 Task: Add Attachment from computer to Card Card0000000109 in Board Board0000000028 in Workspace WS0000000010 in Trello. Add Cover Green to Card Card0000000109 in Board Board0000000028 in Workspace WS0000000010 in Trello. Add "Move Card To …" Button titled Button0000000109 to "top" of the list "To Do" to Card Card0000000109 in Board Board0000000028 in Workspace WS0000000010 in Trello. Add Description DS0000000109 to Card Card0000000110 in Board Board0000000028 in Workspace WS0000000010 in Trello. Add Comment CM0000000109 to Card Card0000000110 in Board Board0000000028 in Workspace WS0000000010 in Trello
Action: Mouse moved to (430, 227)
Screenshot: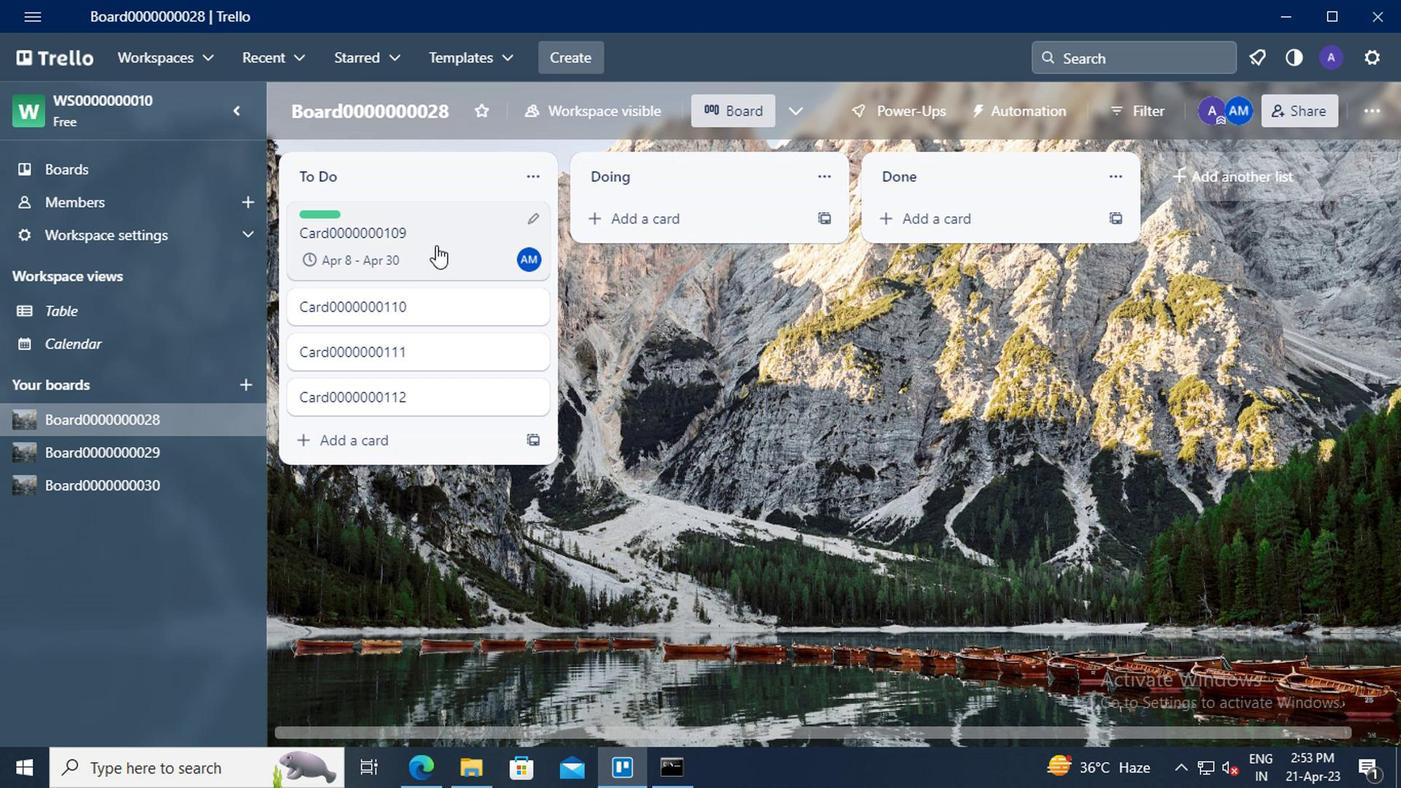 
Action: Mouse pressed left at (430, 227)
Screenshot: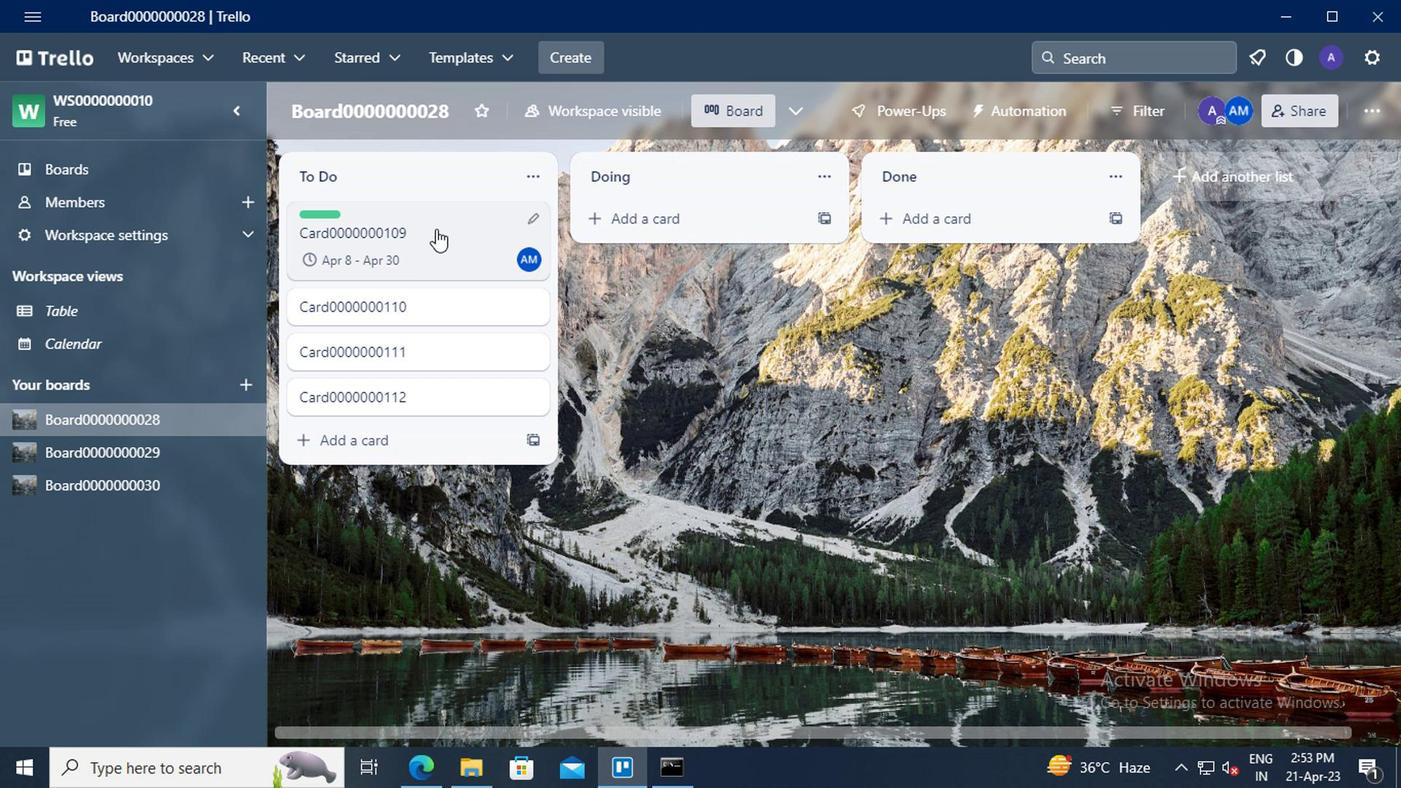 
Action: Mouse moved to (945, 432)
Screenshot: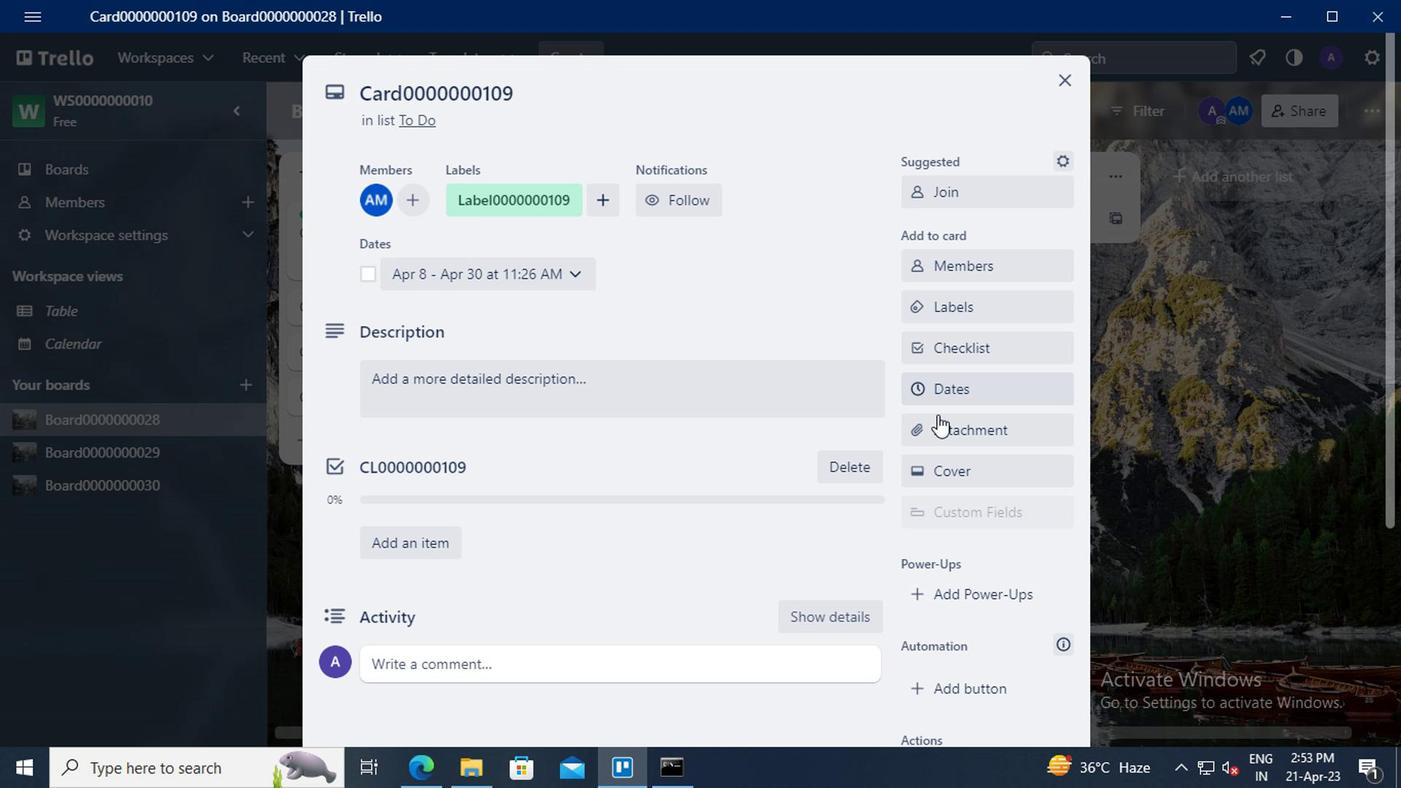 
Action: Mouse pressed left at (945, 432)
Screenshot: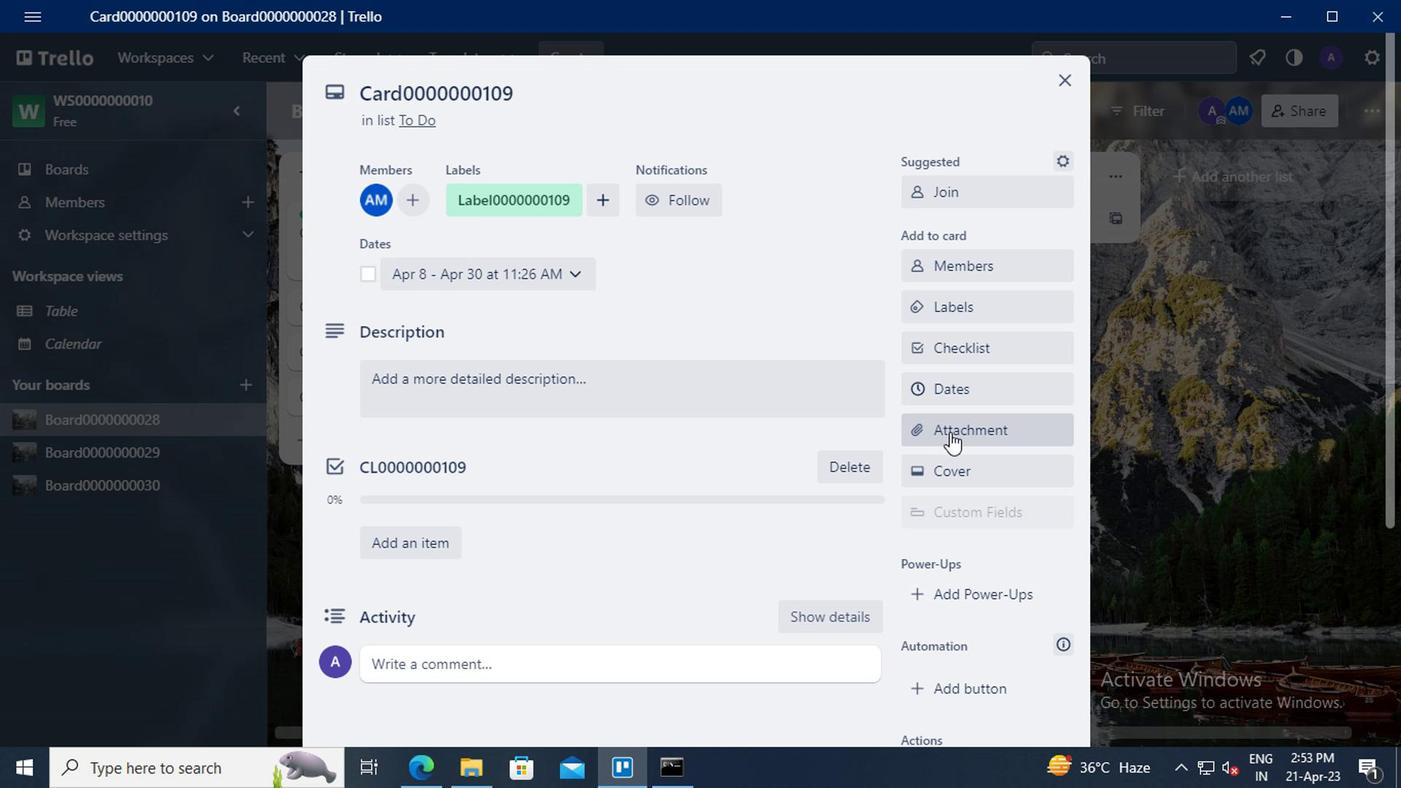 
Action: Mouse moved to (950, 181)
Screenshot: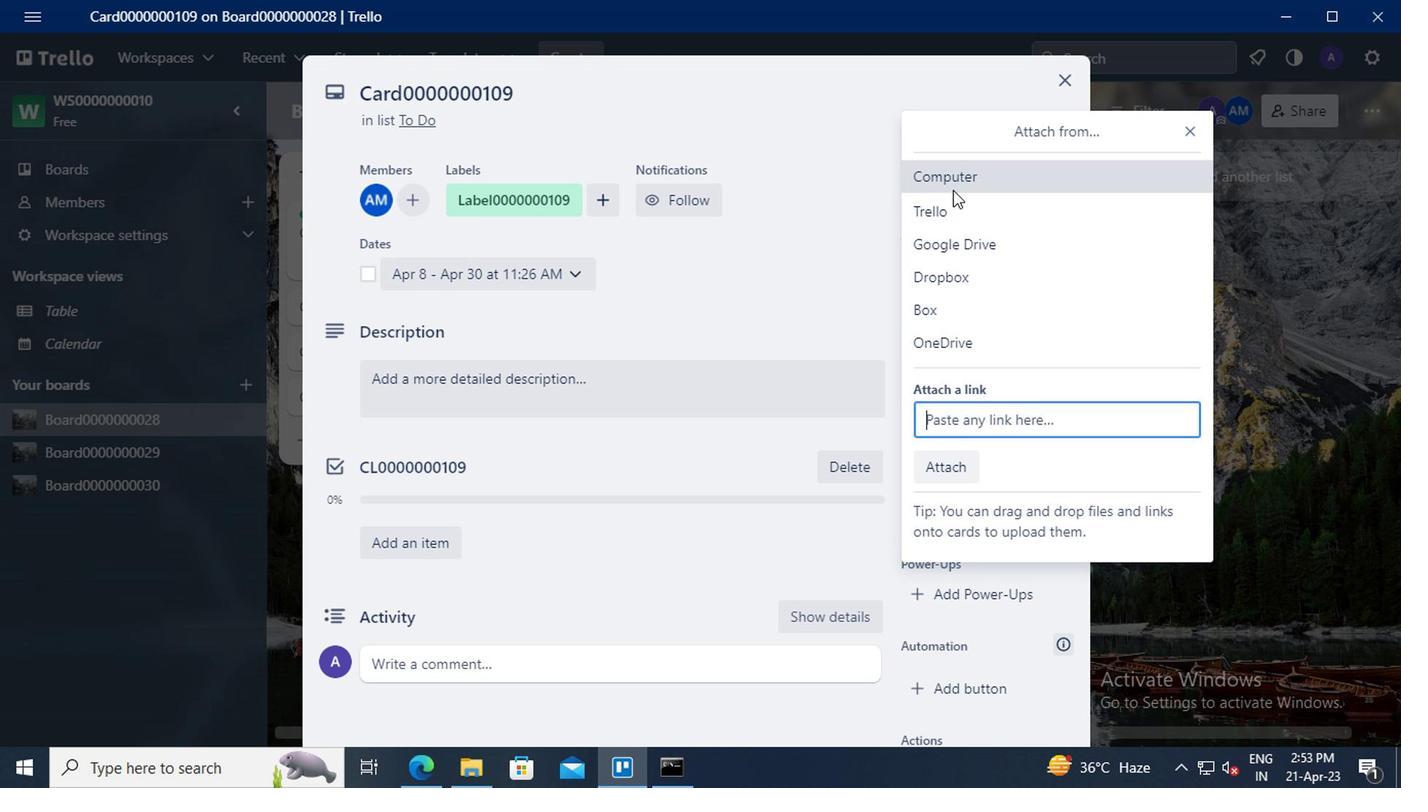 
Action: Mouse pressed left at (950, 181)
Screenshot: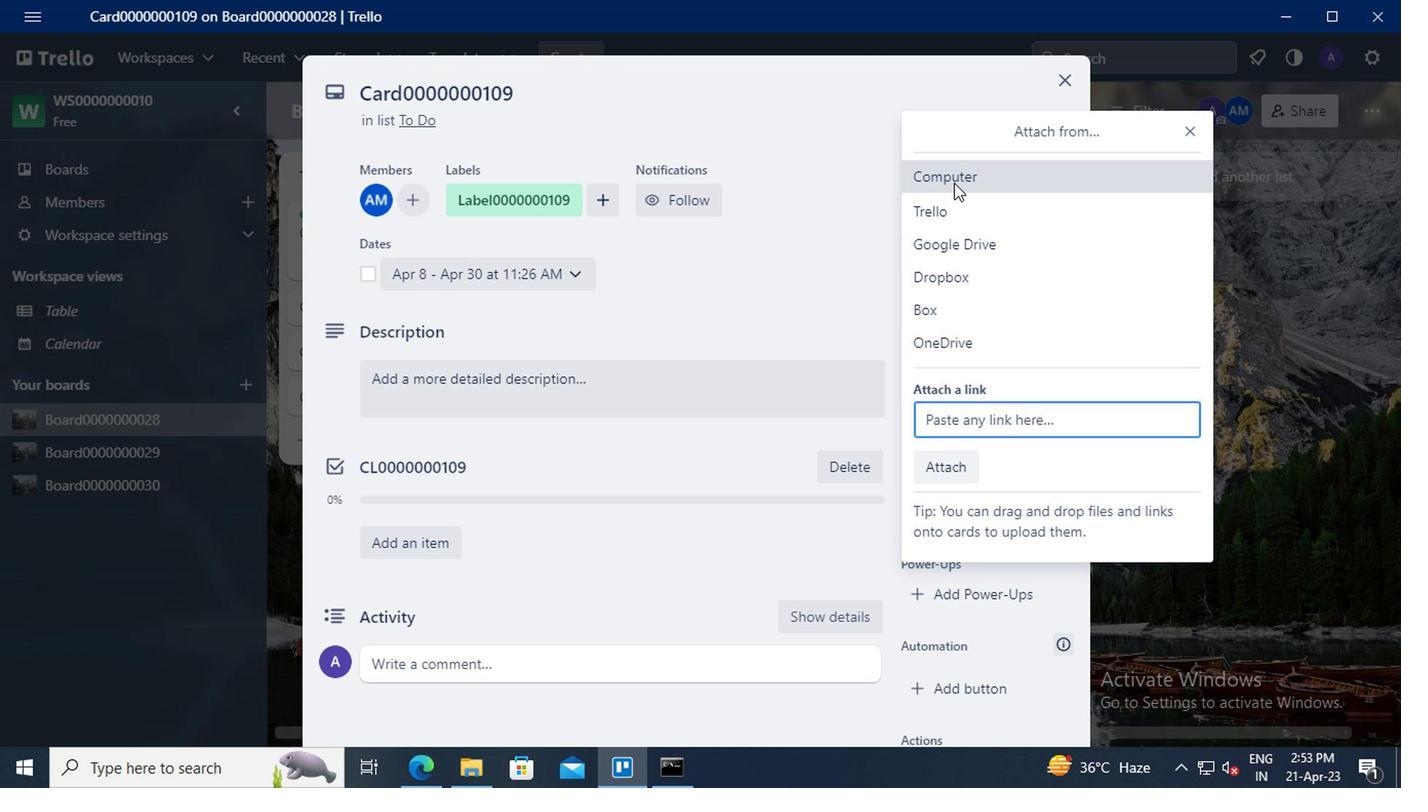
Action: Mouse moved to (470, 176)
Screenshot: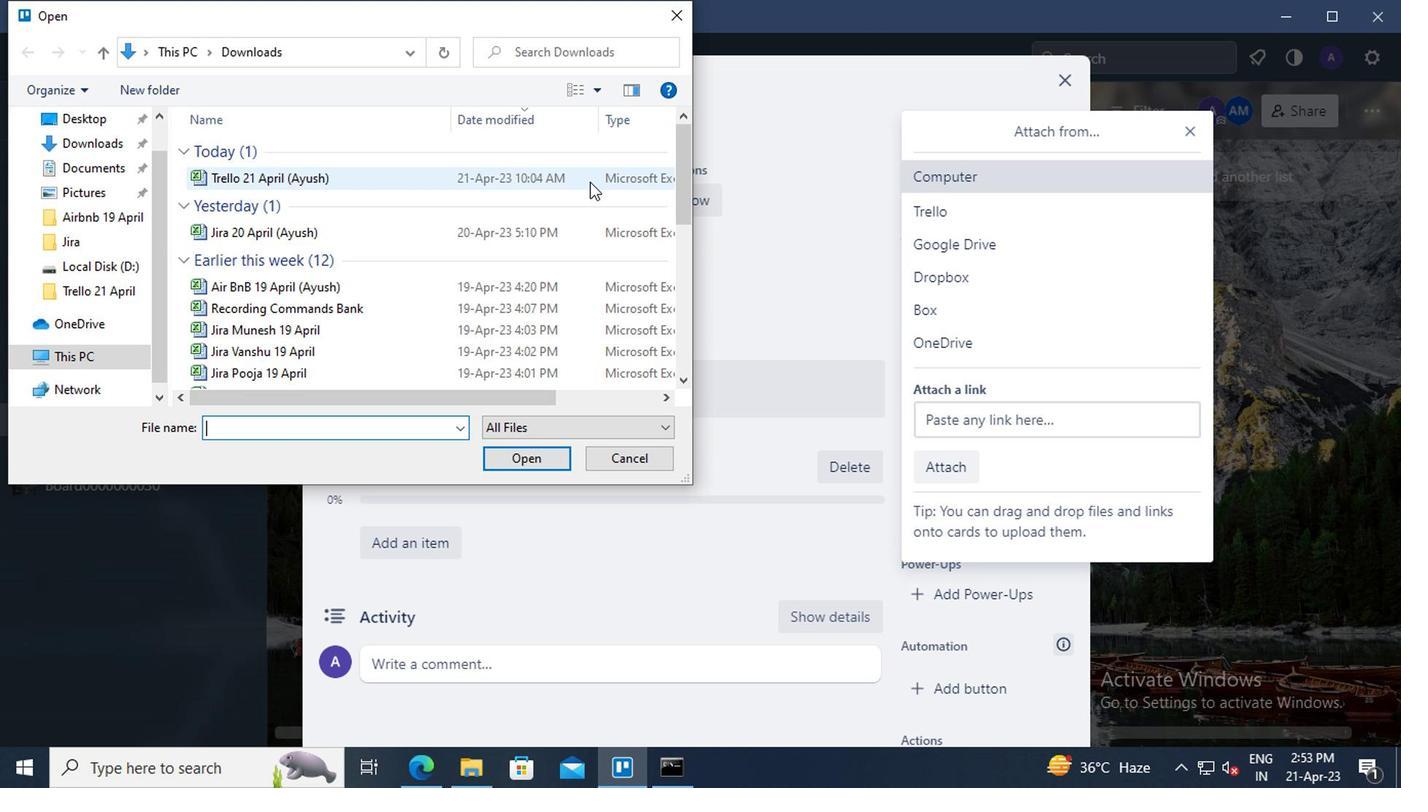 
Action: Mouse pressed left at (470, 176)
Screenshot: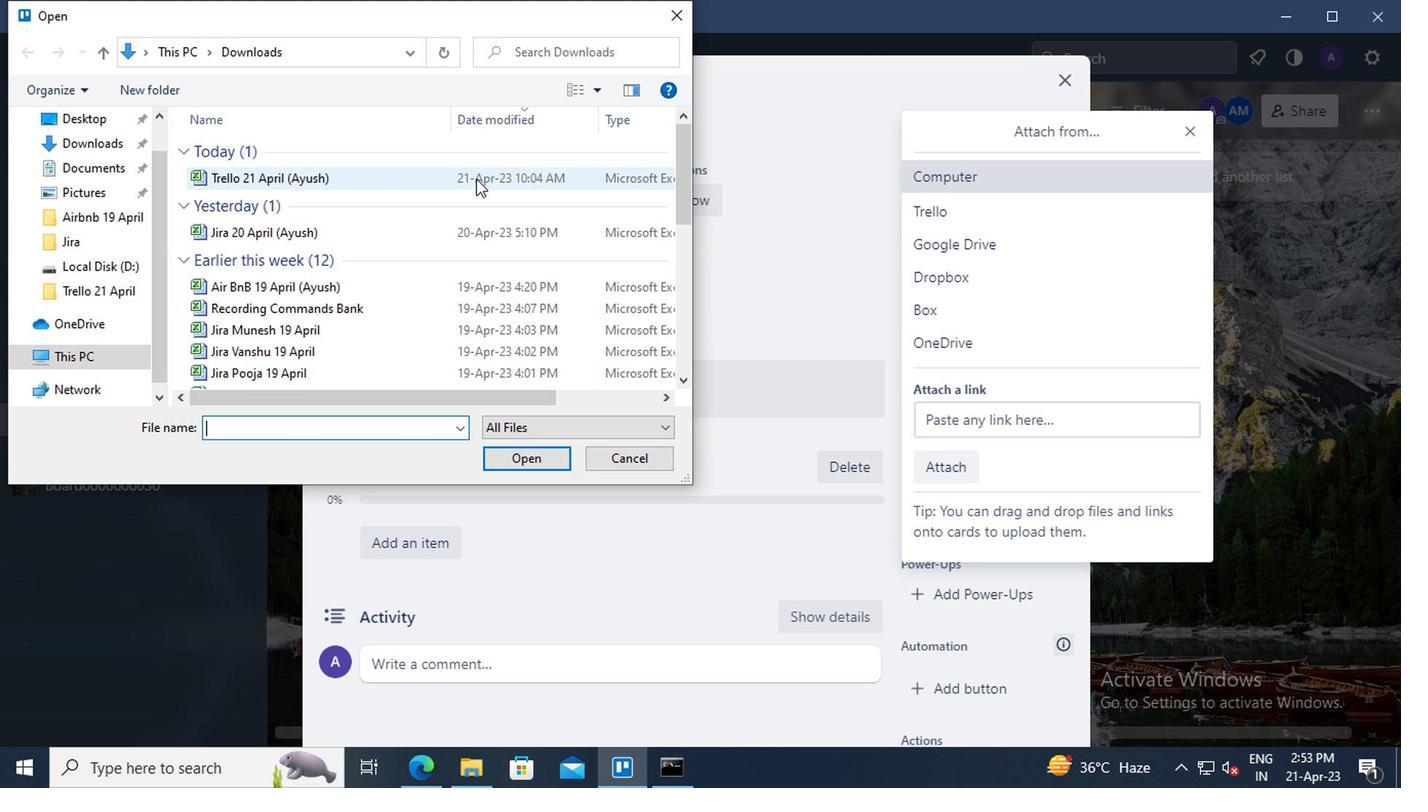 
Action: Mouse moved to (536, 456)
Screenshot: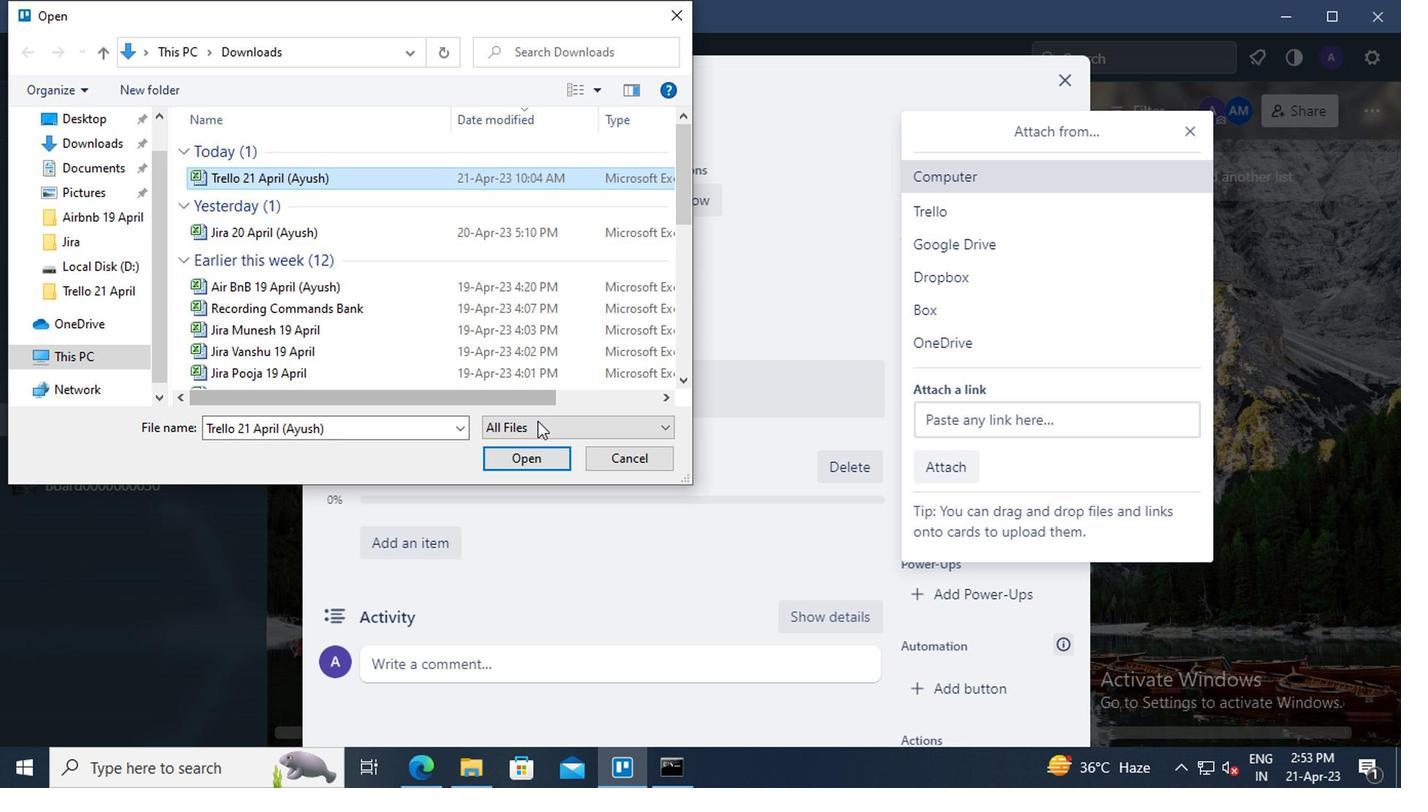 
Action: Mouse pressed left at (536, 456)
Screenshot: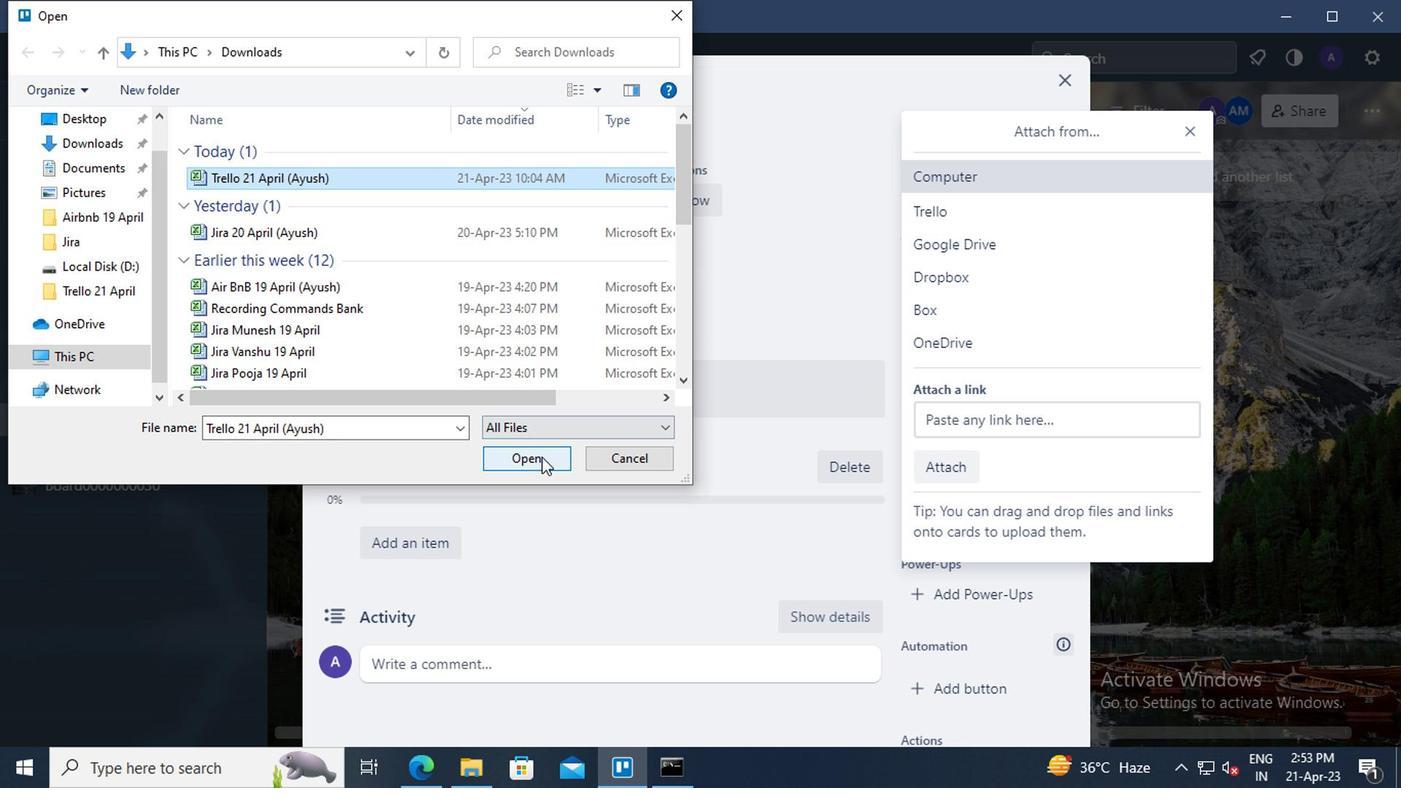 
Action: Mouse moved to (947, 474)
Screenshot: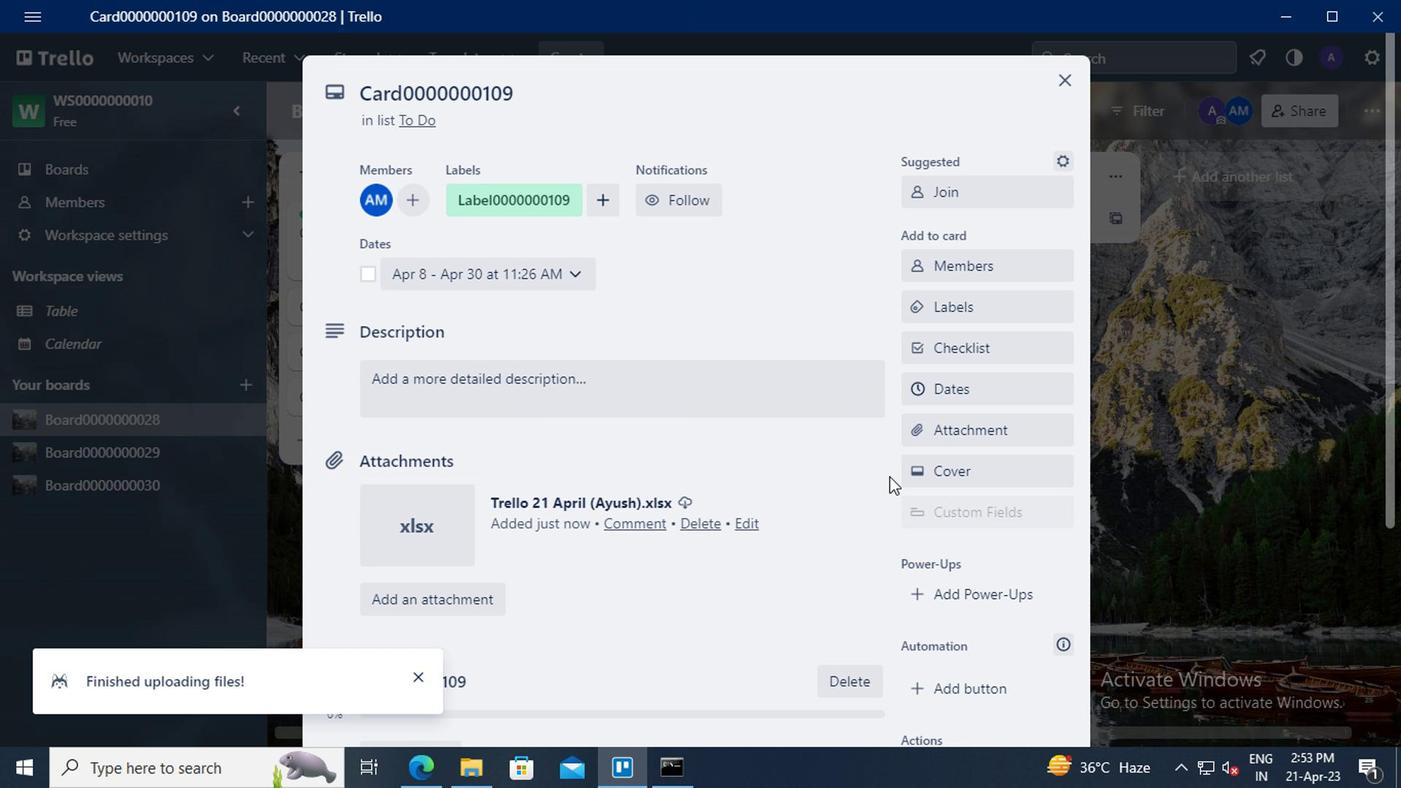 
Action: Mouse pressed left at (947, 474)
Screenshot: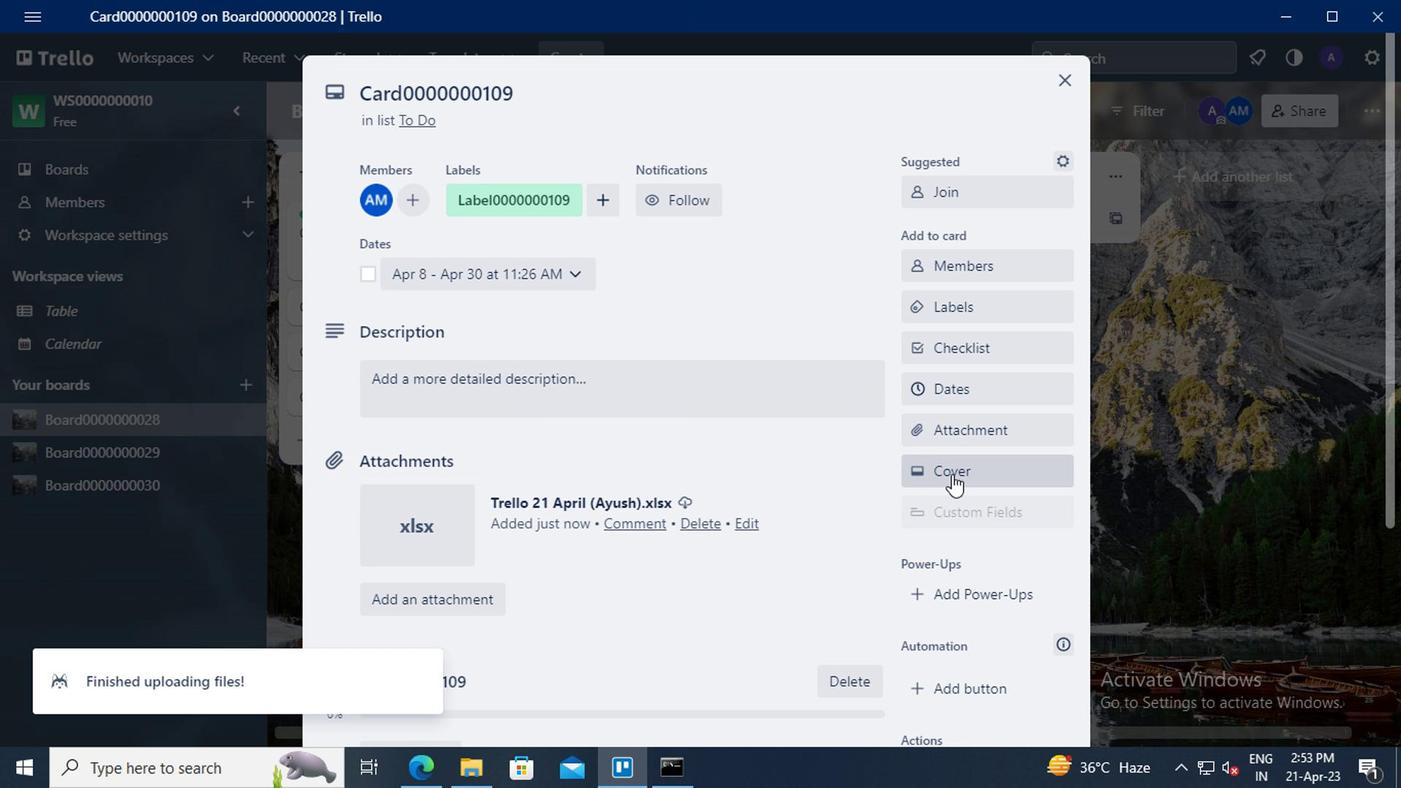 
Action: Mouse moved to (939, 343)
Screenshot: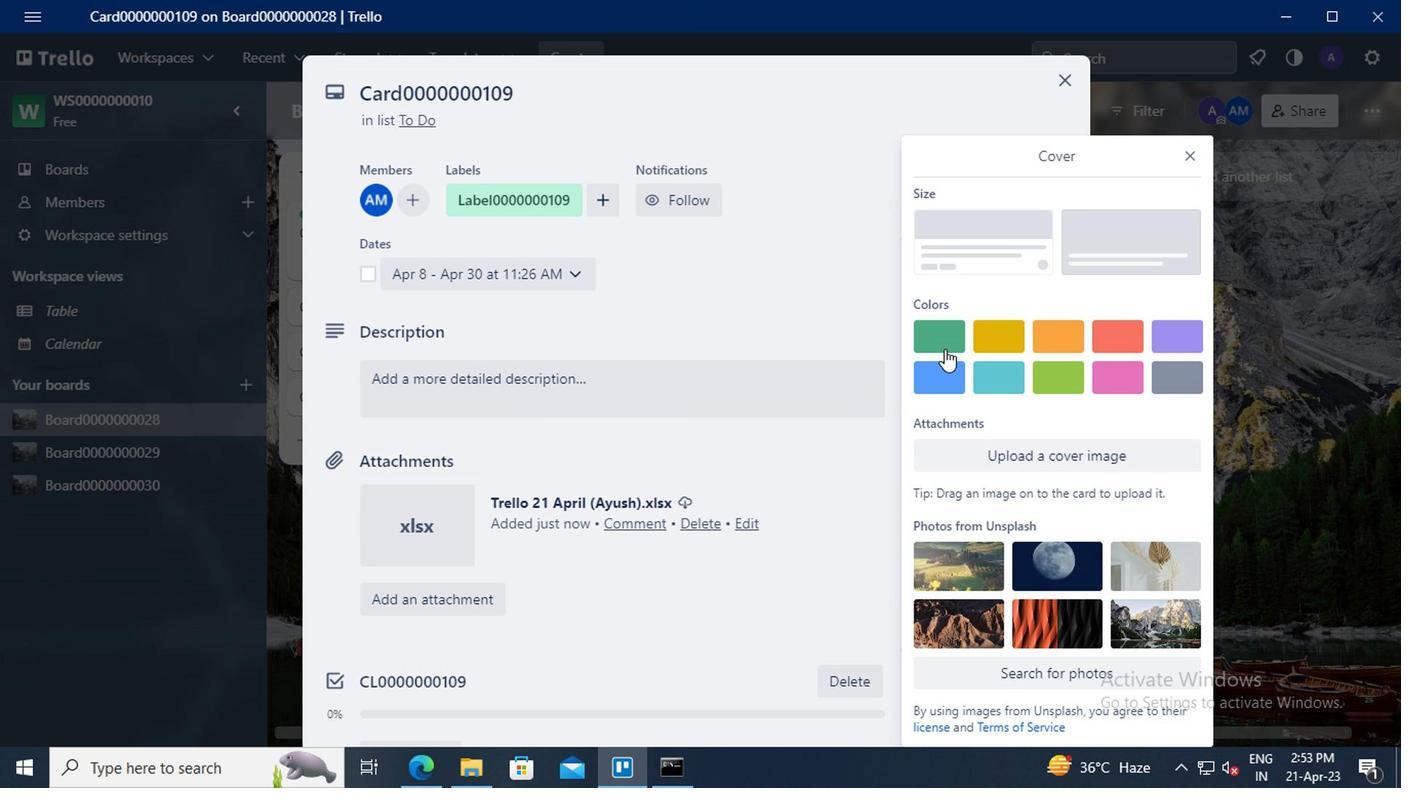 
Action: Mouse pressed left at (939, 343)
Screenshot: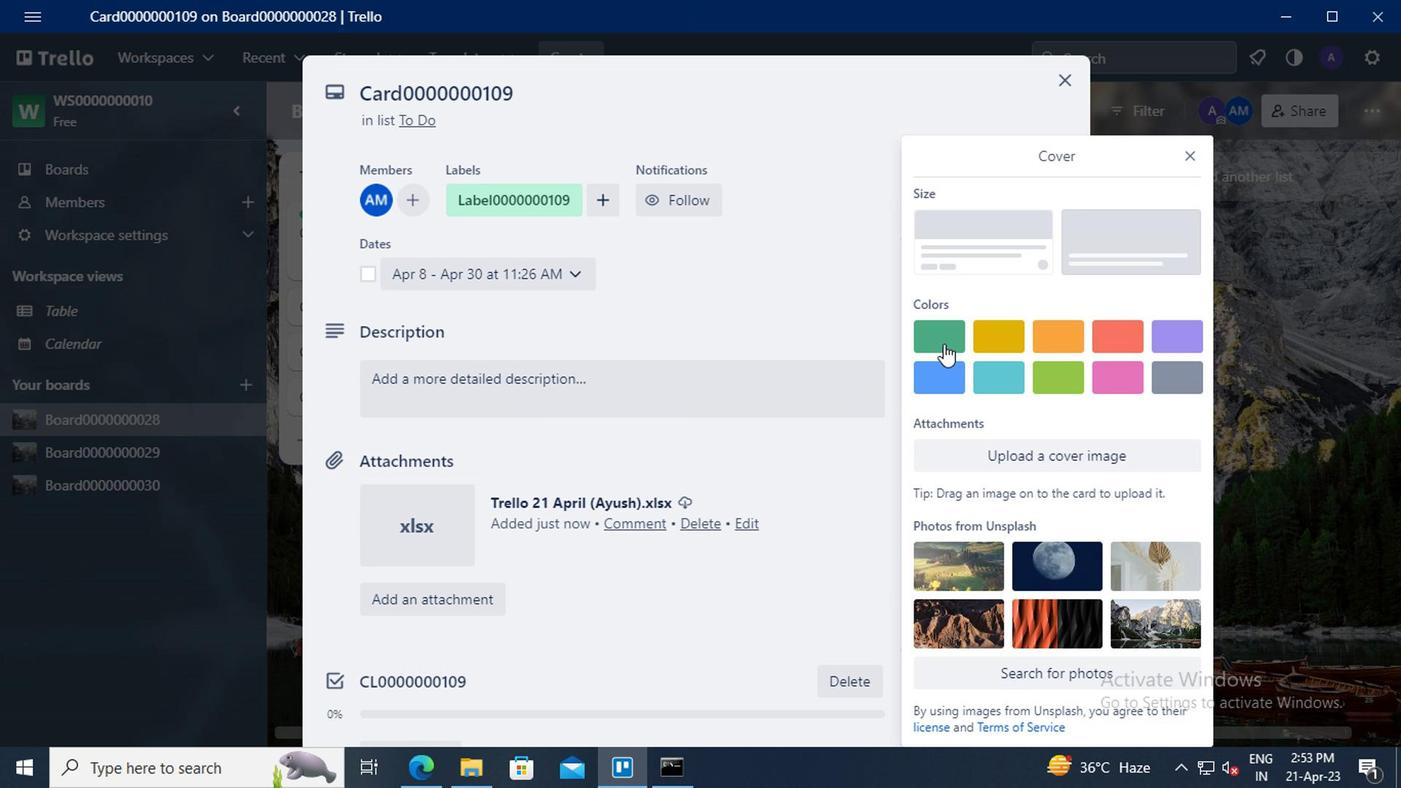 
Action: Mouse moved to (1188, 115)
Screenshot: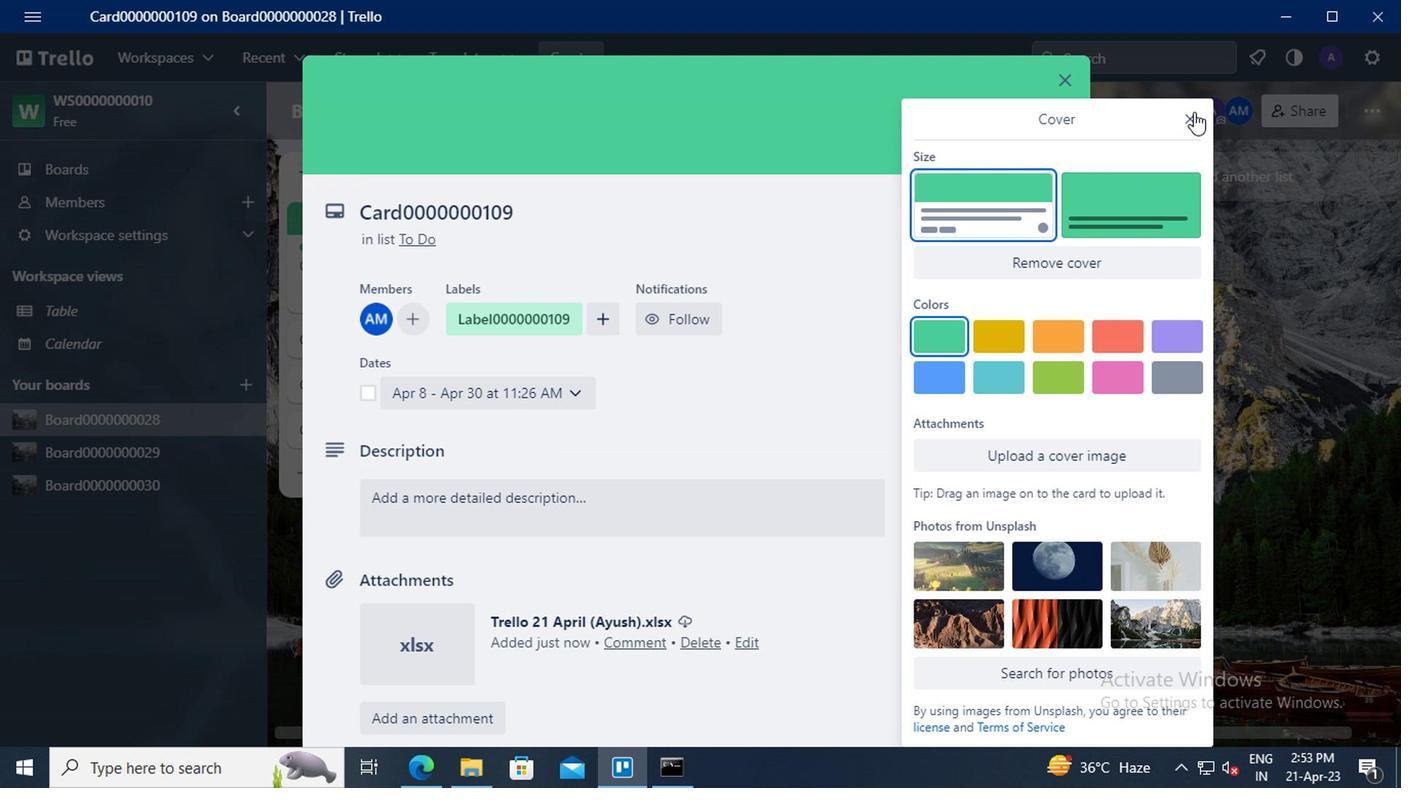
Action: Mouse pressed left at (1188, 115)
Screenshot: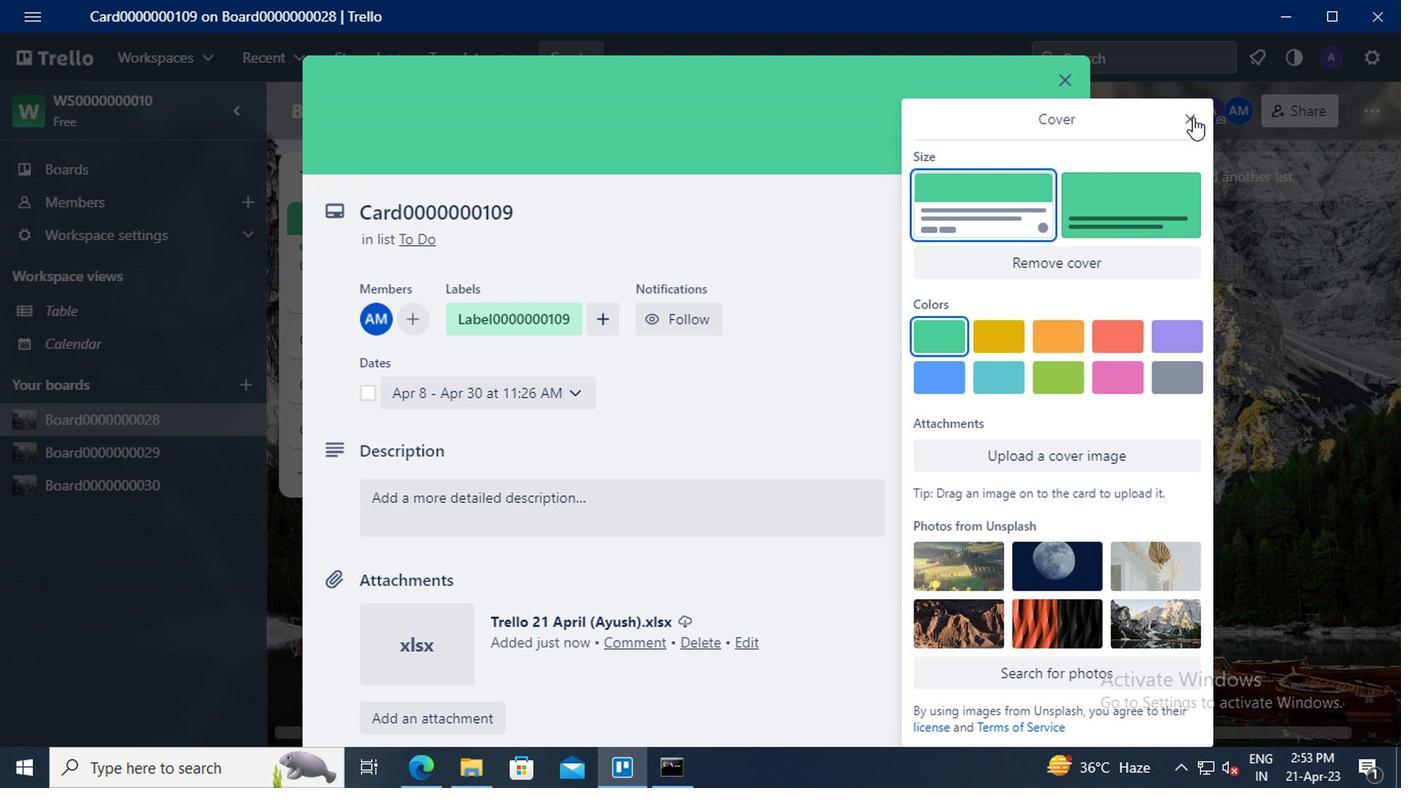 
Action: Mouse moved to (982, 302)
Screenshot: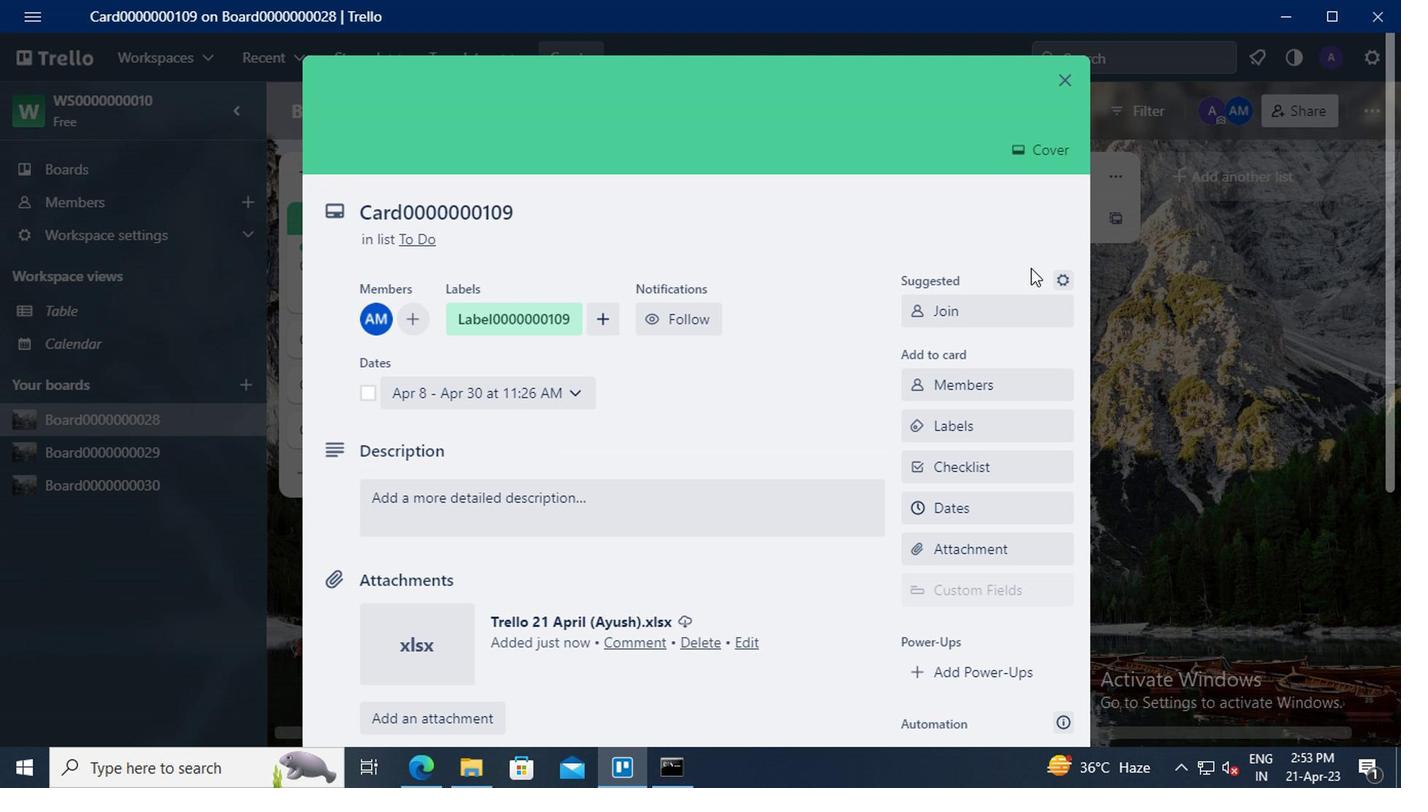 
Action: Mouse scrolled (982, 302) with delta (0, 0)
Screenshot: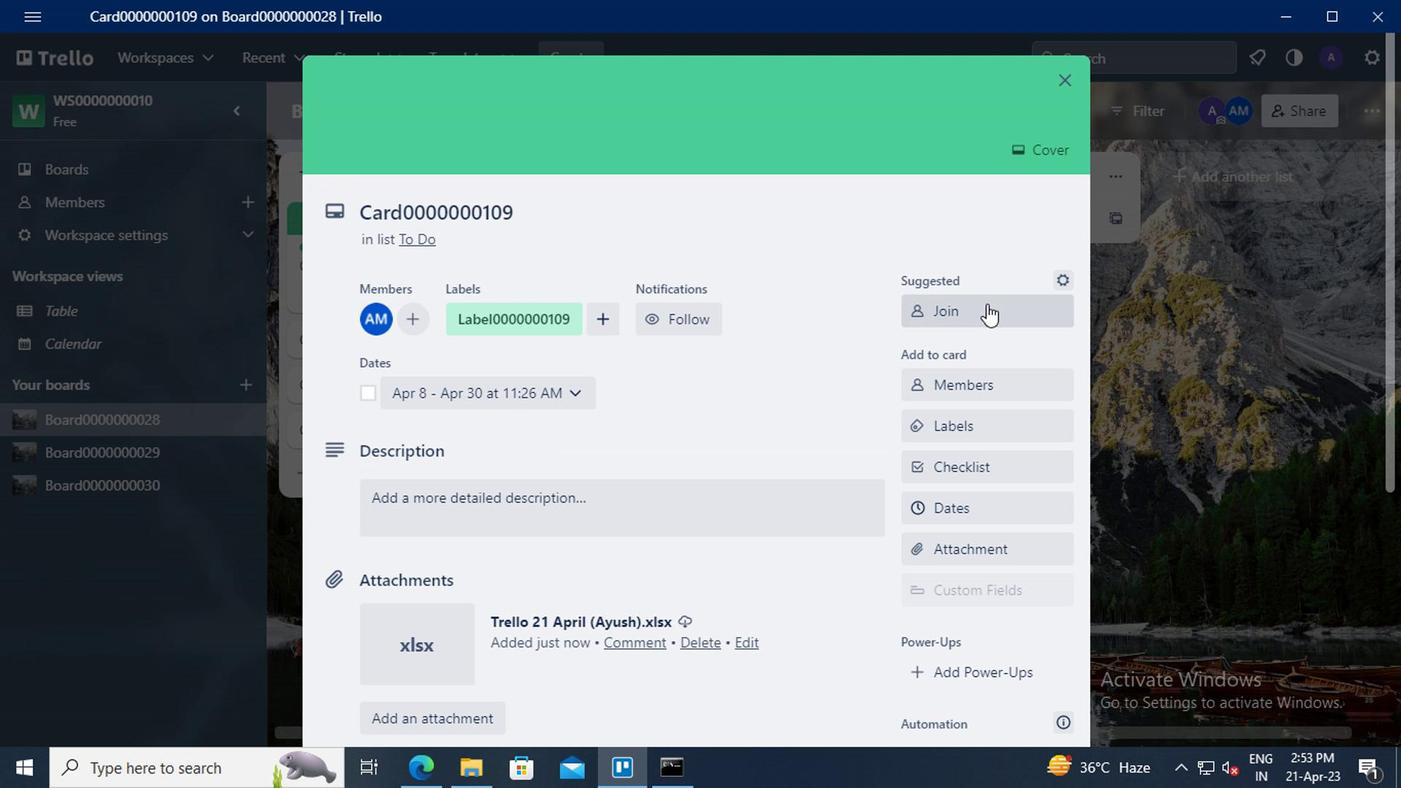 
Action: Mouse moved to (982, 302)
Screenshot: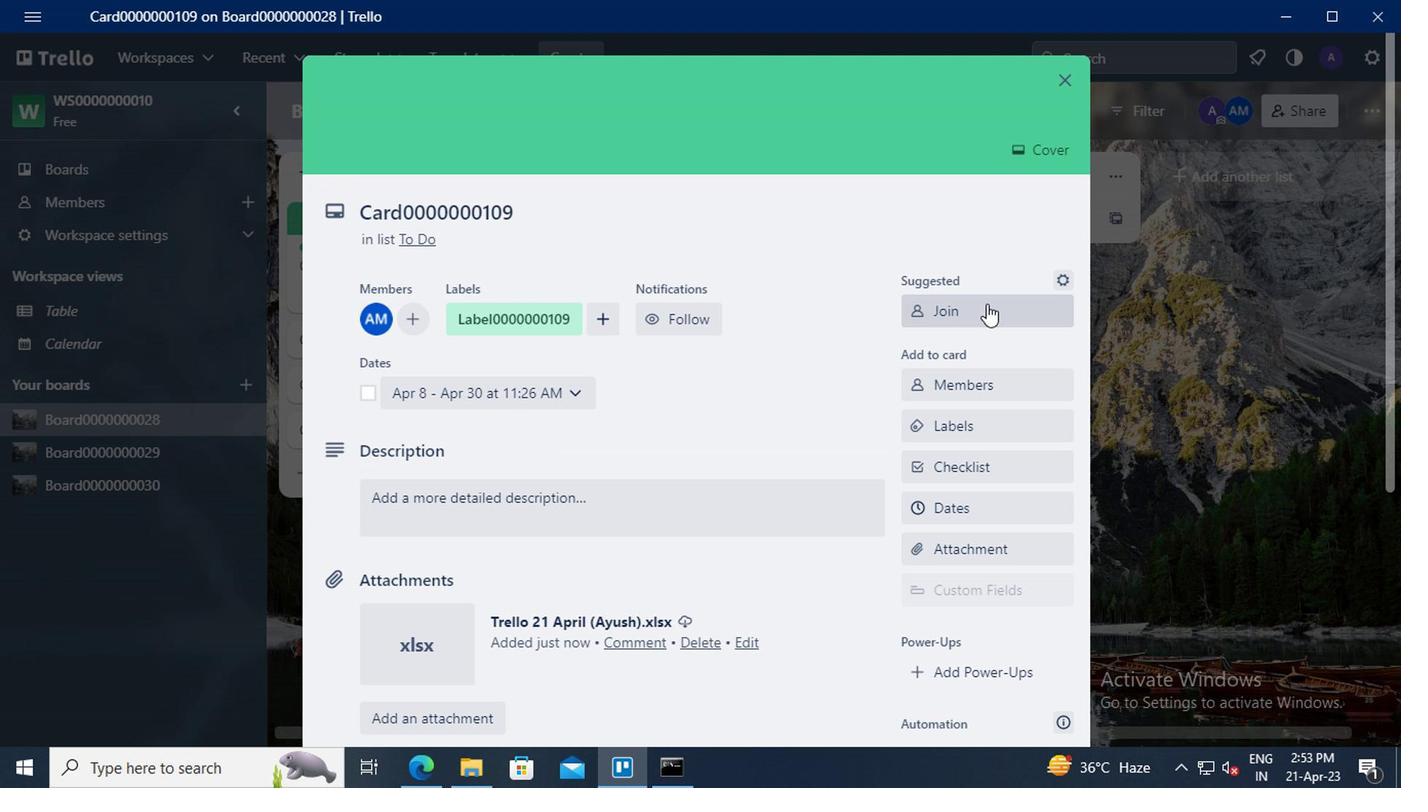 
Action: Mouse scrolled (982, 302) with delta (0, 0)
Screenshot: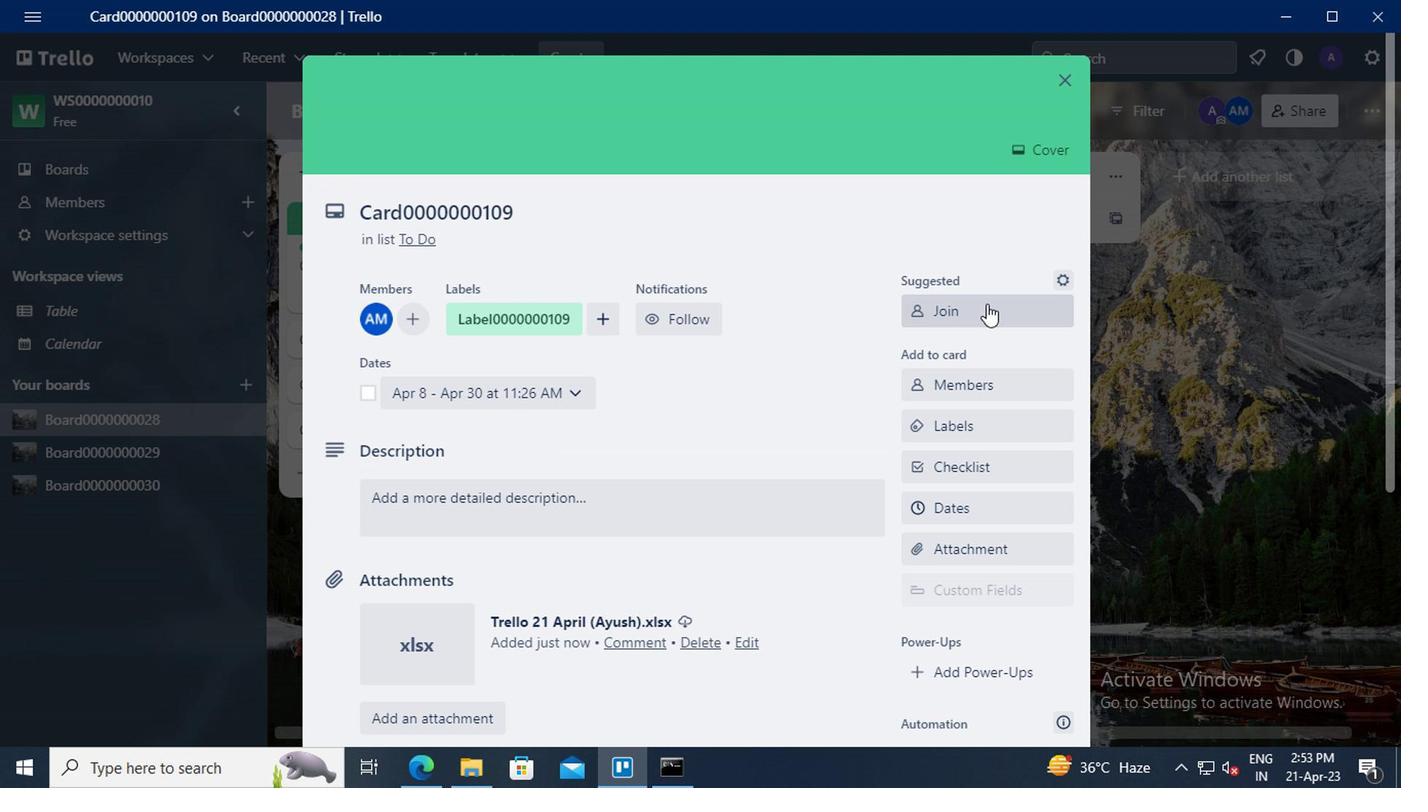 
Action: Mouse scrolled (982, 302) with delta (0, 0)
Screenshot: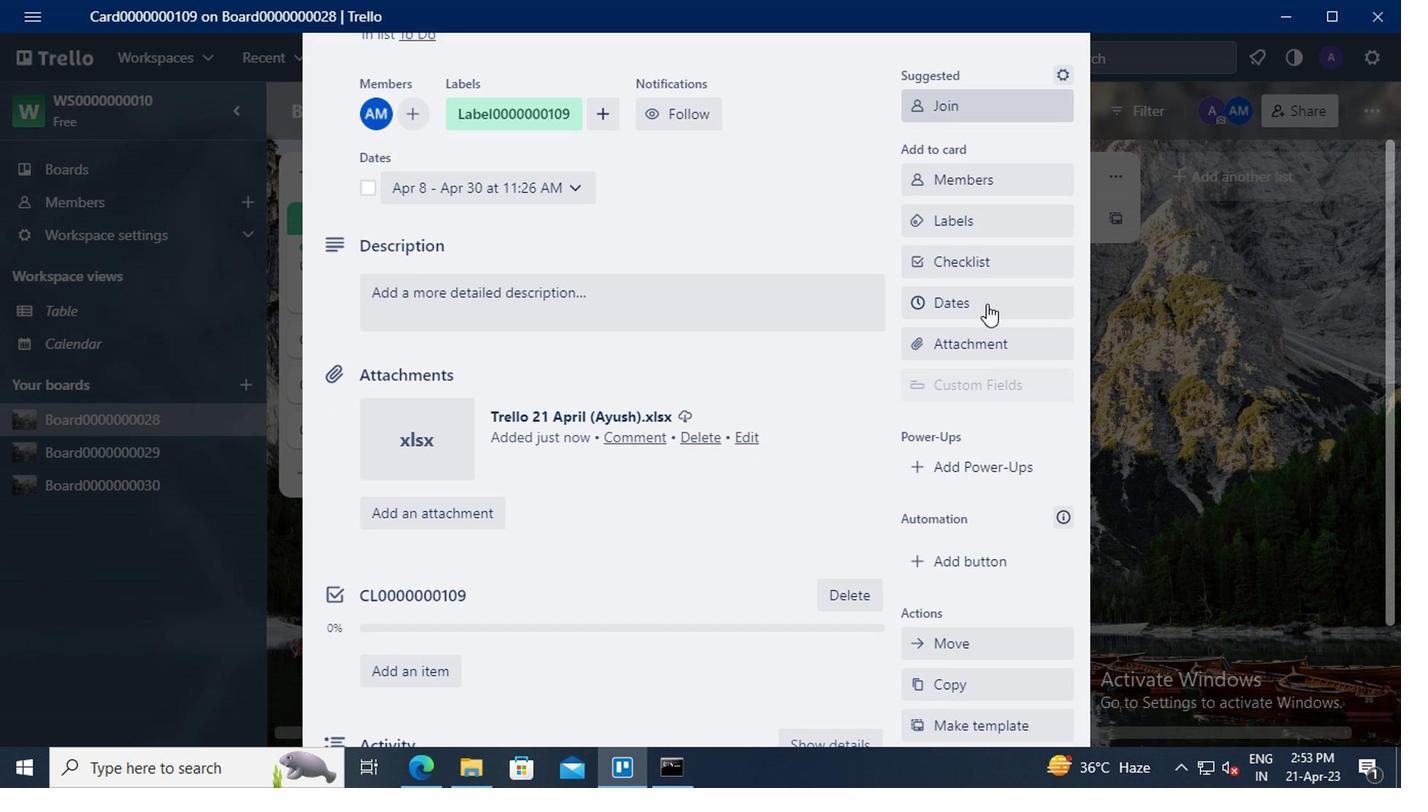 
Action: Mouse moved to (988, 460)
Screenshot: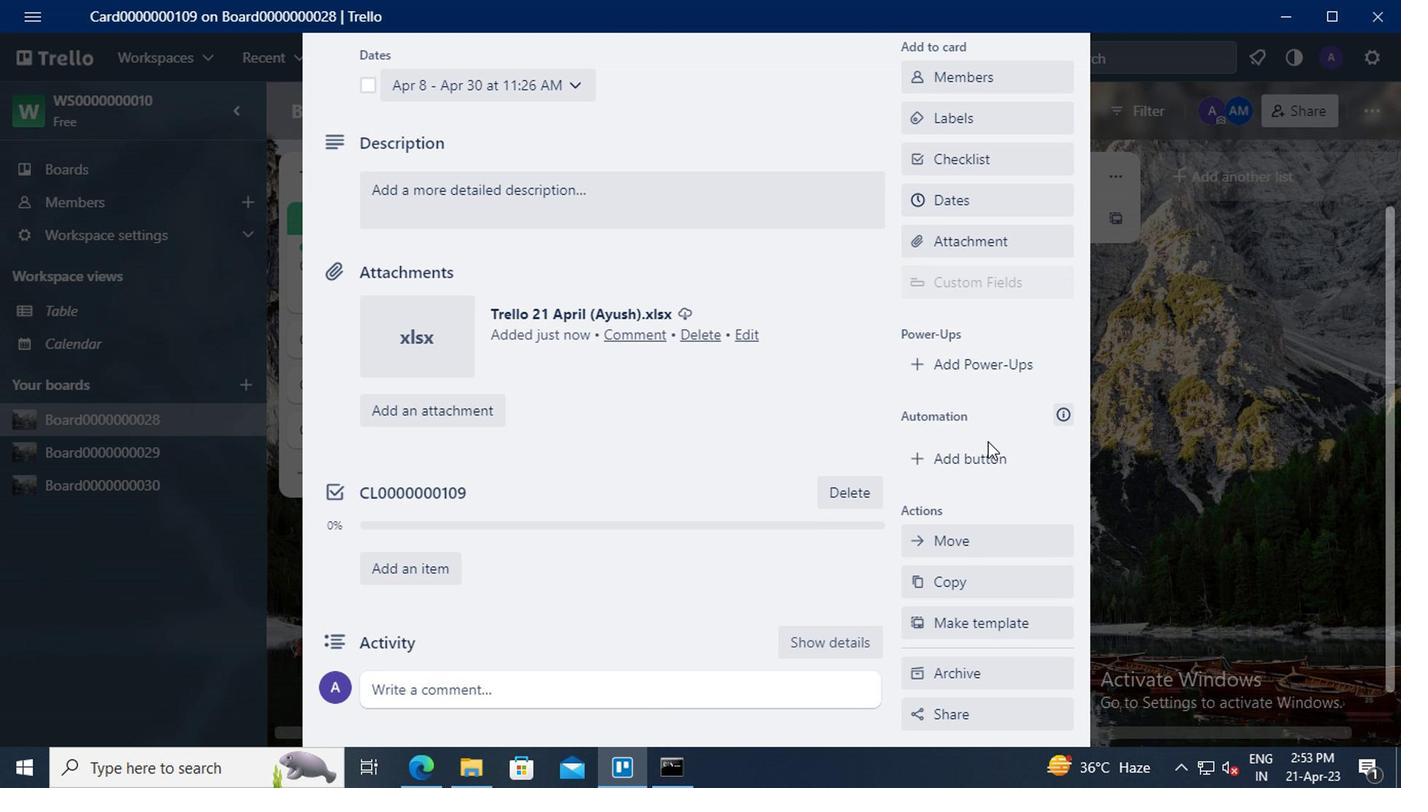 
Action: Mouse pressed left at (988, 460)
Screenshot: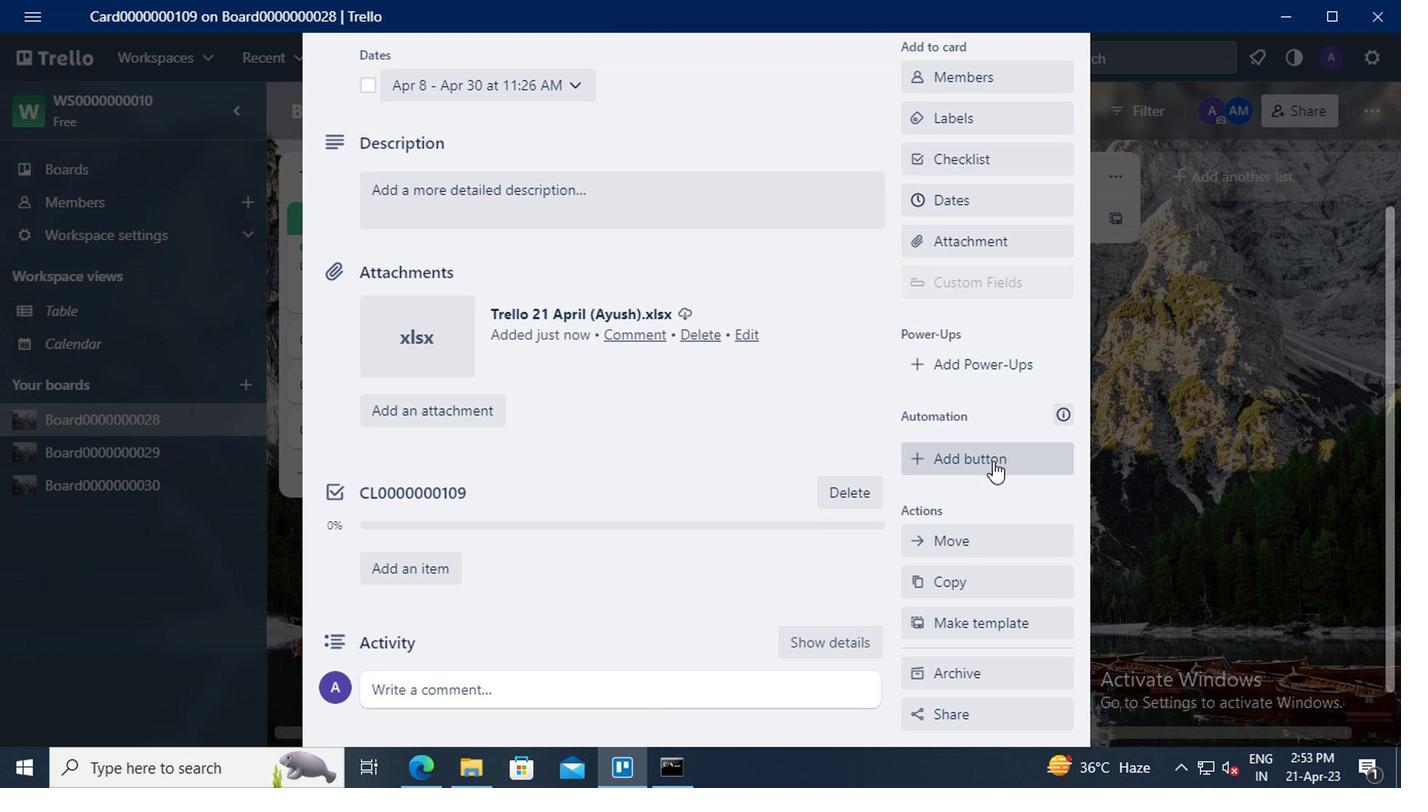 
Action: Mouse moved to (983, 195)
Screenshot: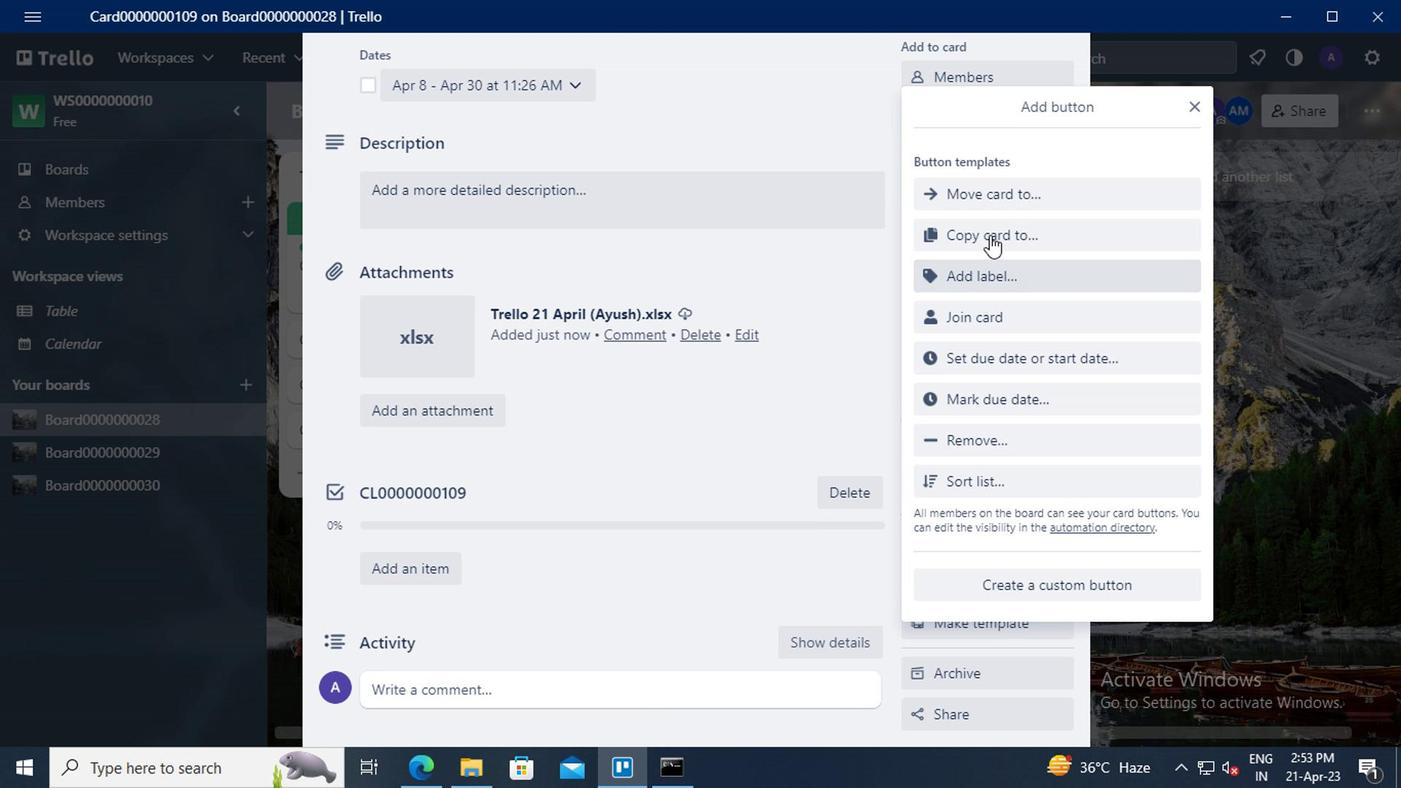 
Action: Mouse pressed left at (983, 195)
Screenshot: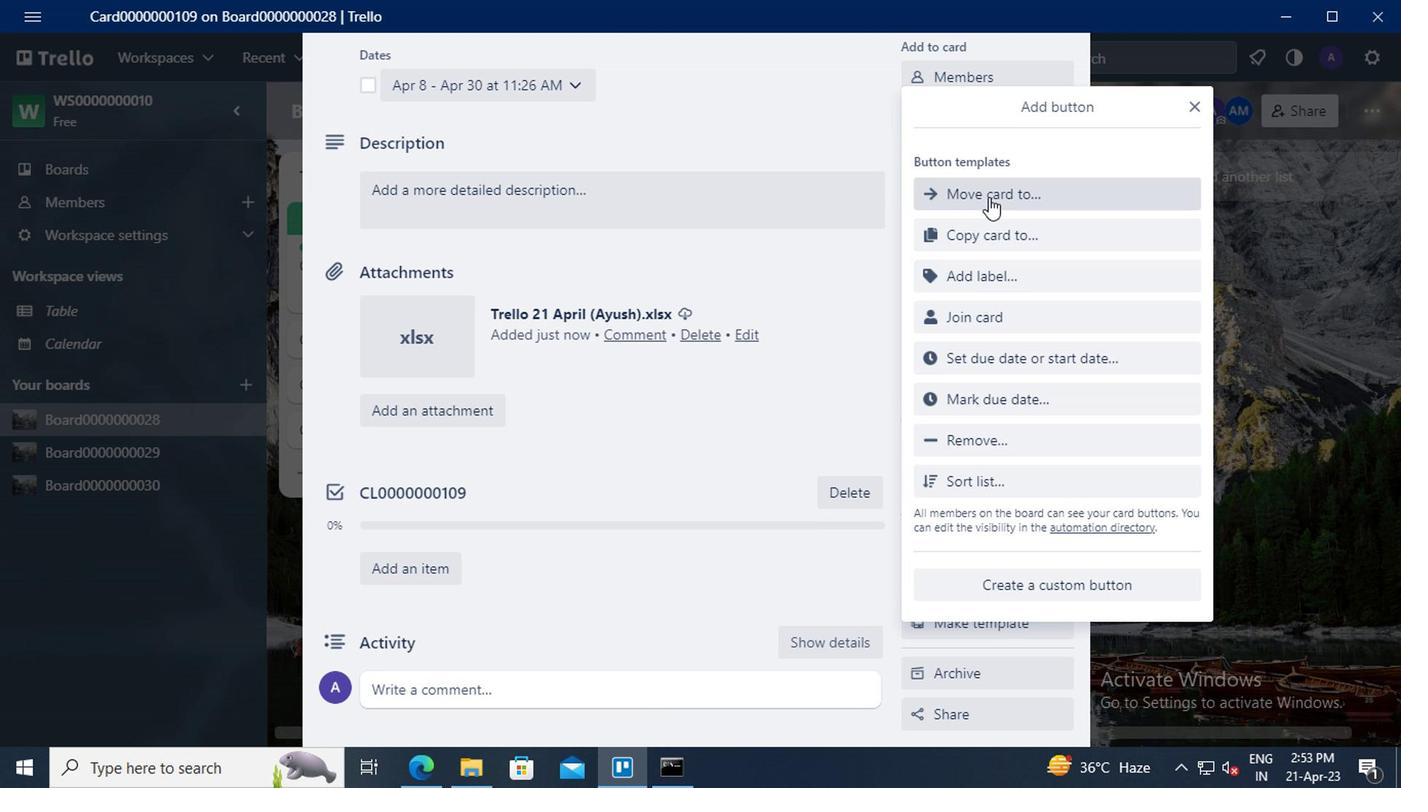 
Action: Mouse moved to (1003, 193)
Screenshot: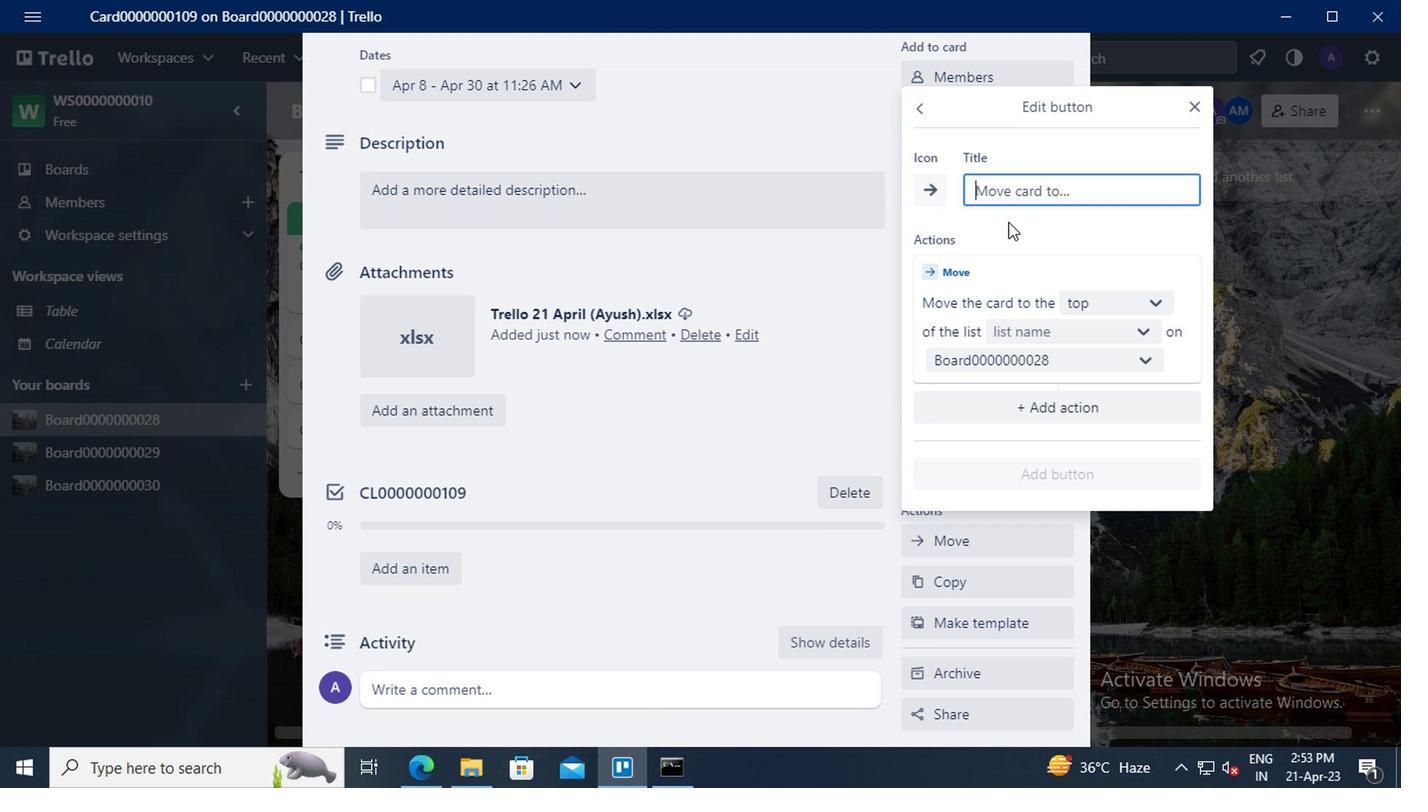 
Action: Mouse pressed left at (1003, 193)
Screenshot: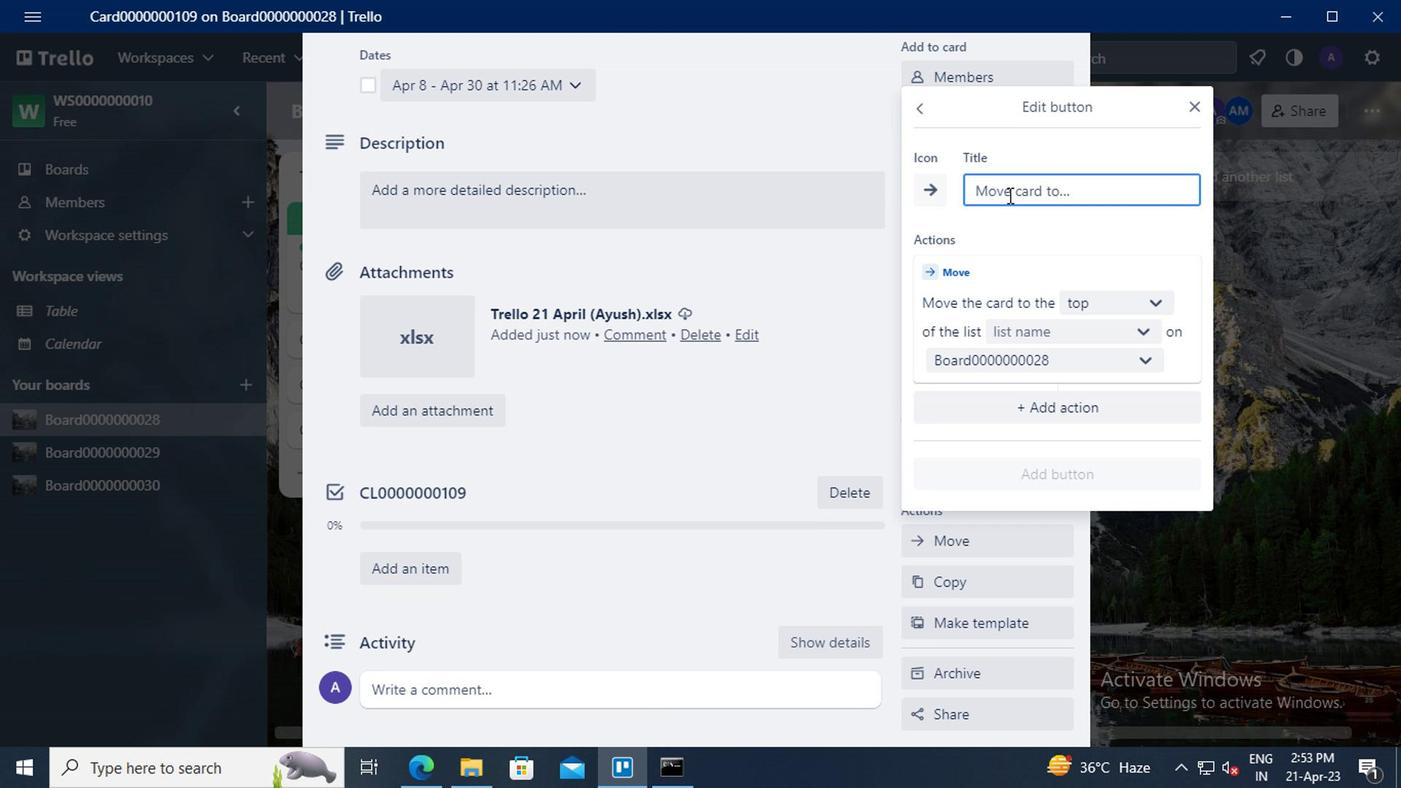 
Action: Key pressed <Key.shift>BUTTON0000000109
Screenshot: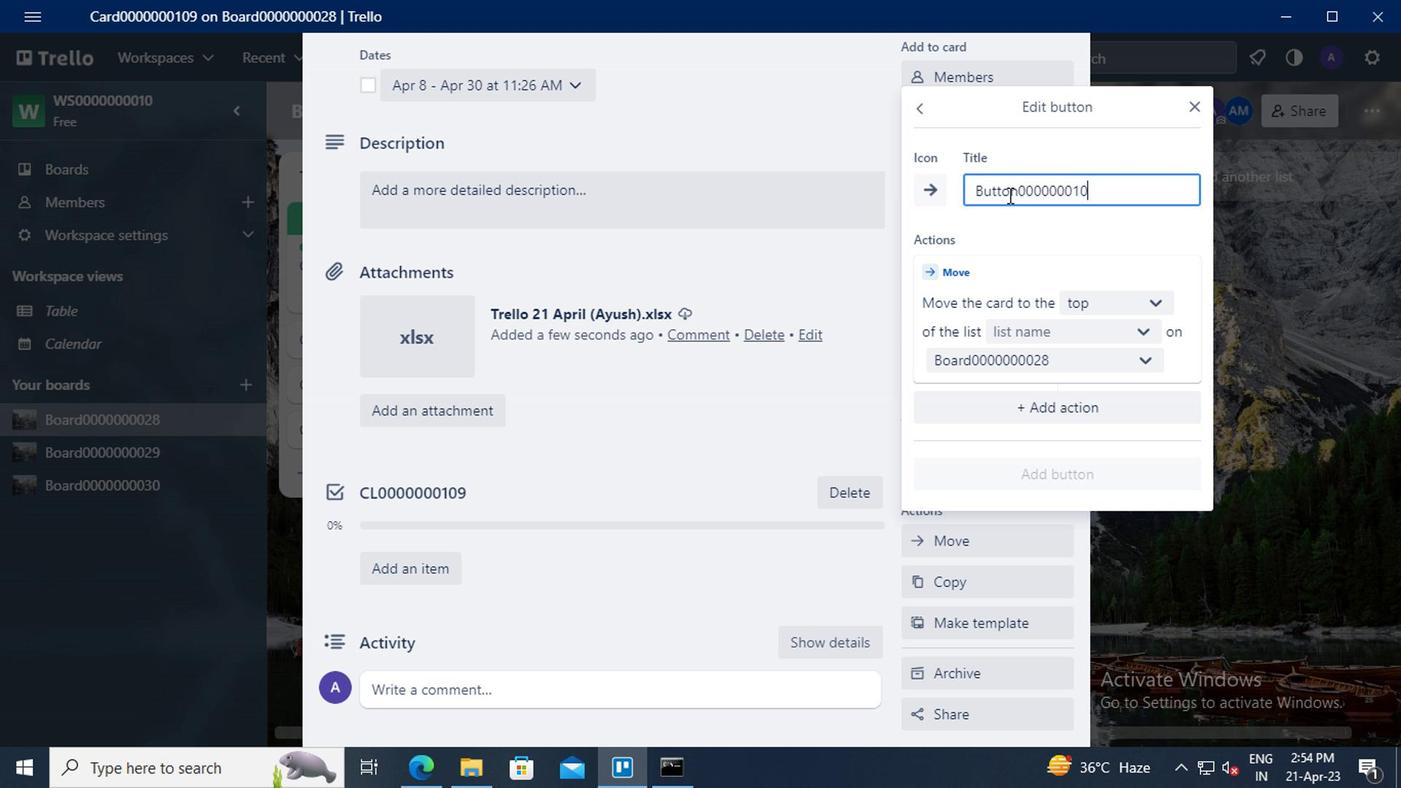 
Action: Mouse moved to (1078, 292)
Screenshot: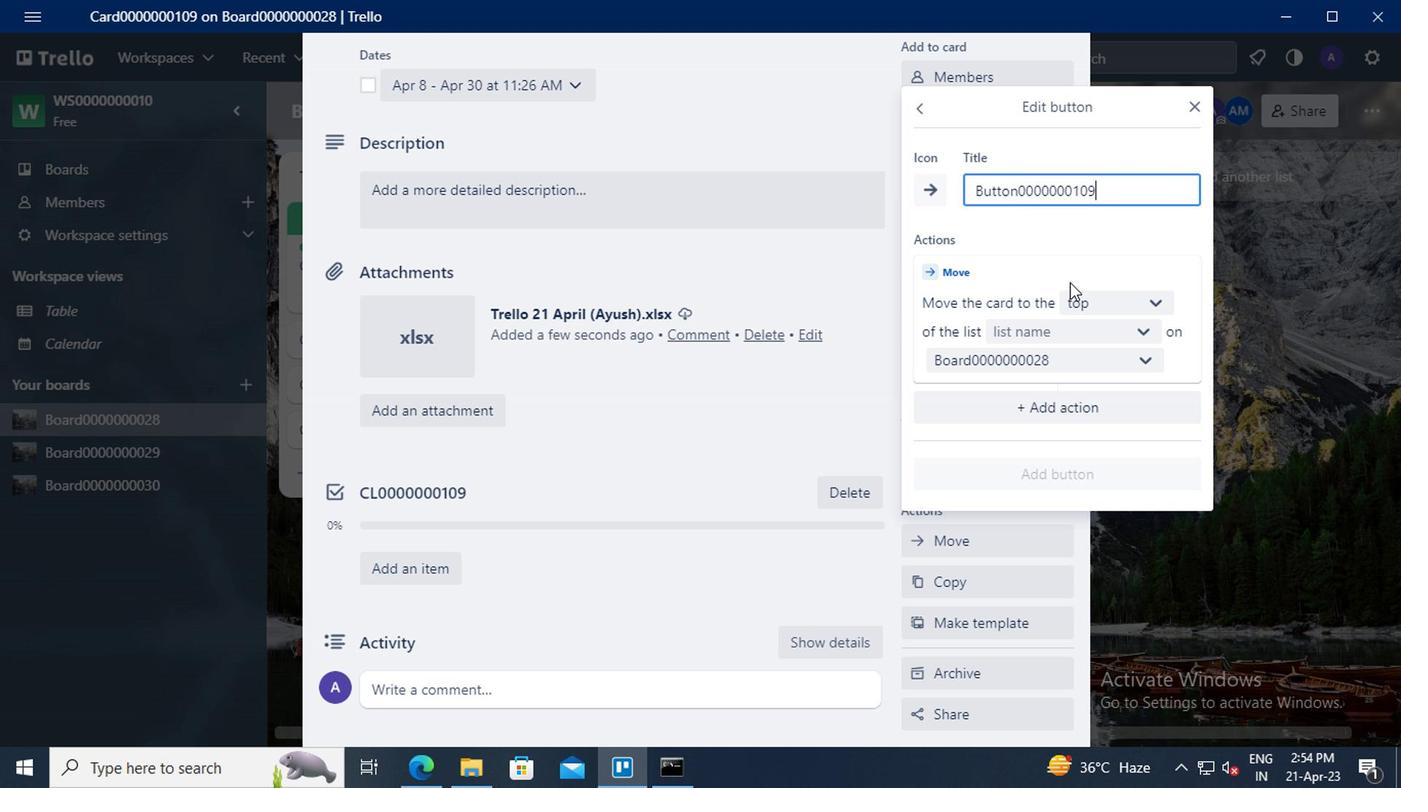 
Action: Mouse pressed left at (1078, 292)
Screenshot: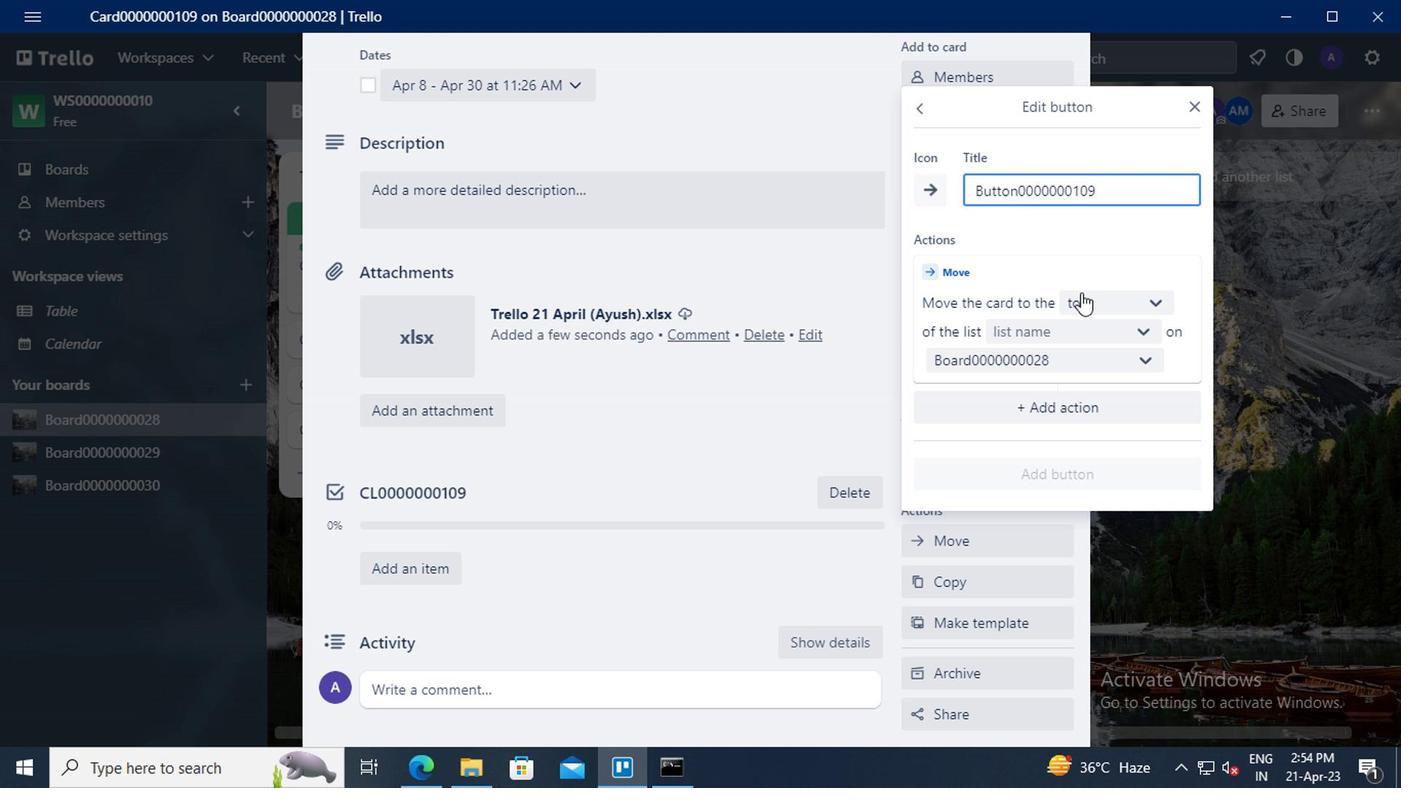 
Action: Mouse moved to (1092, 333)
Screenshot: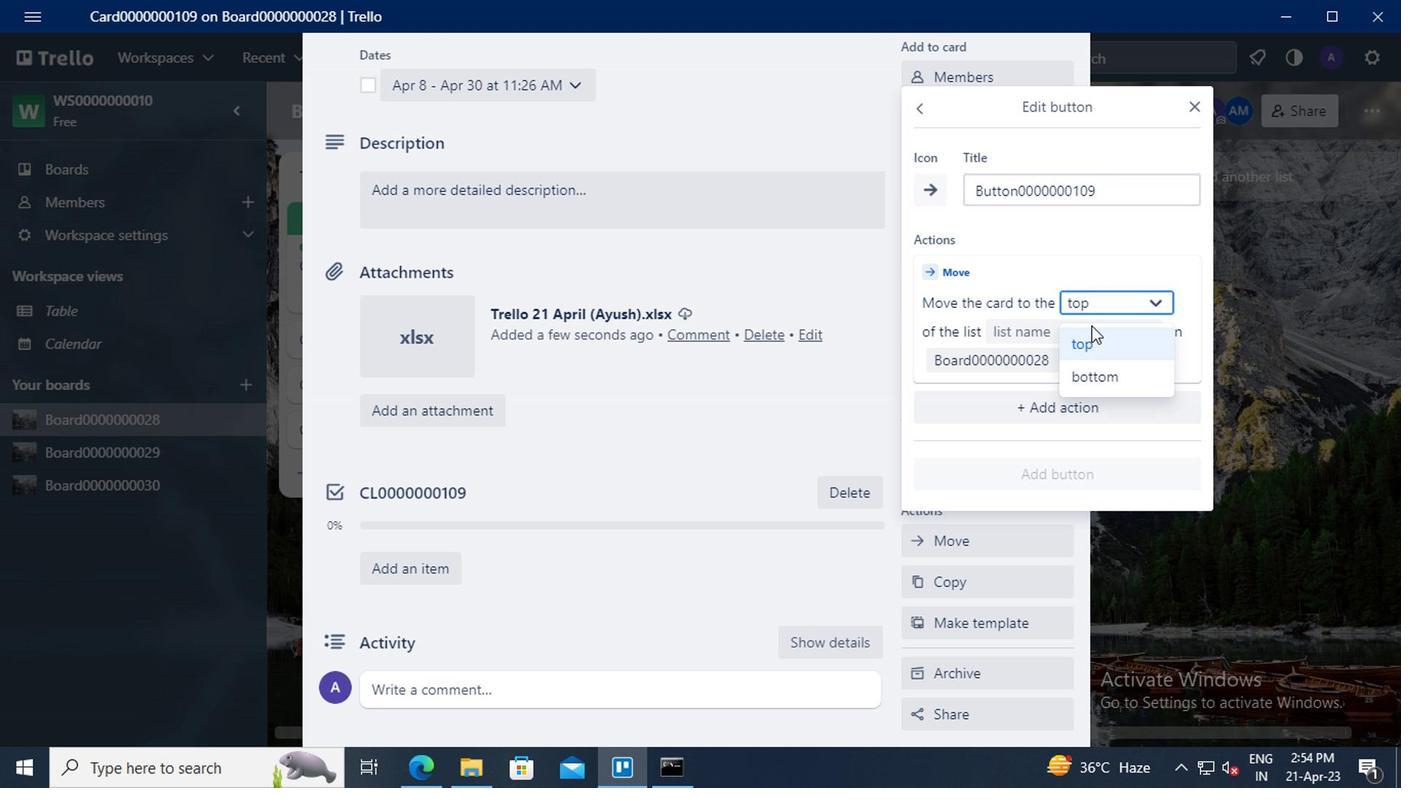 
Action: Mouse pressed left at (1092, 333)
Screenshot: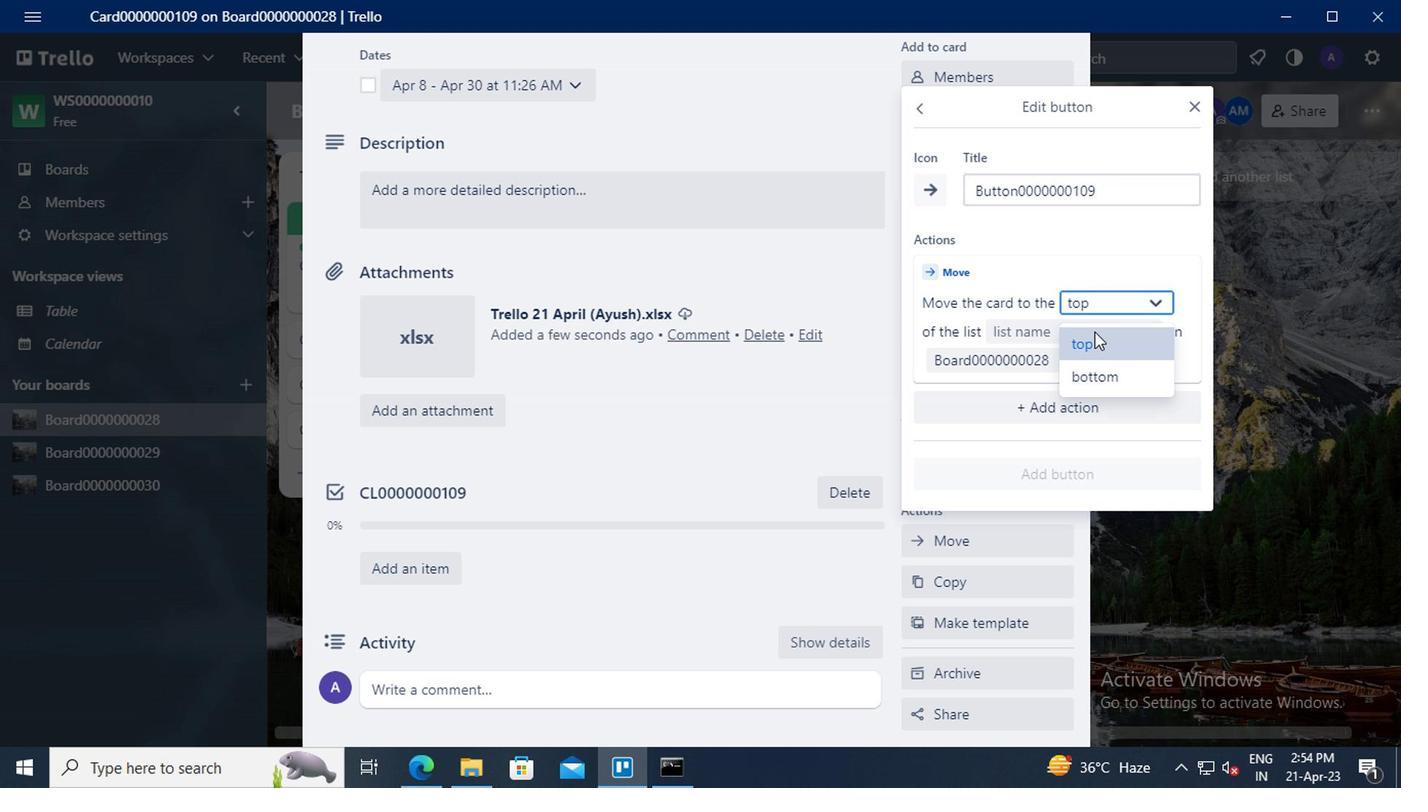 
Action: Mouse moved to (1038, 328)
Screenshot: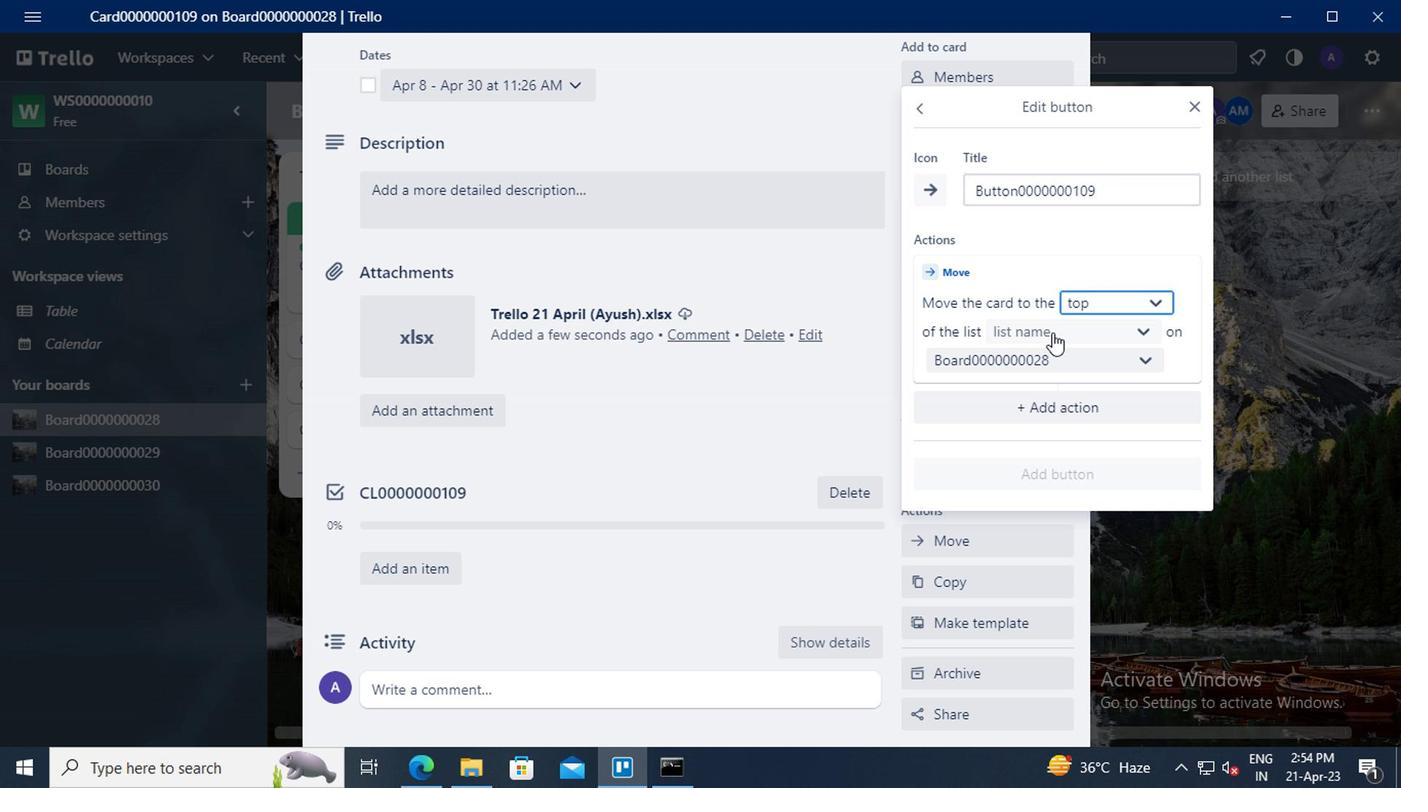 
Action: Mouse pressed left at (1038, 328)
Screenshot: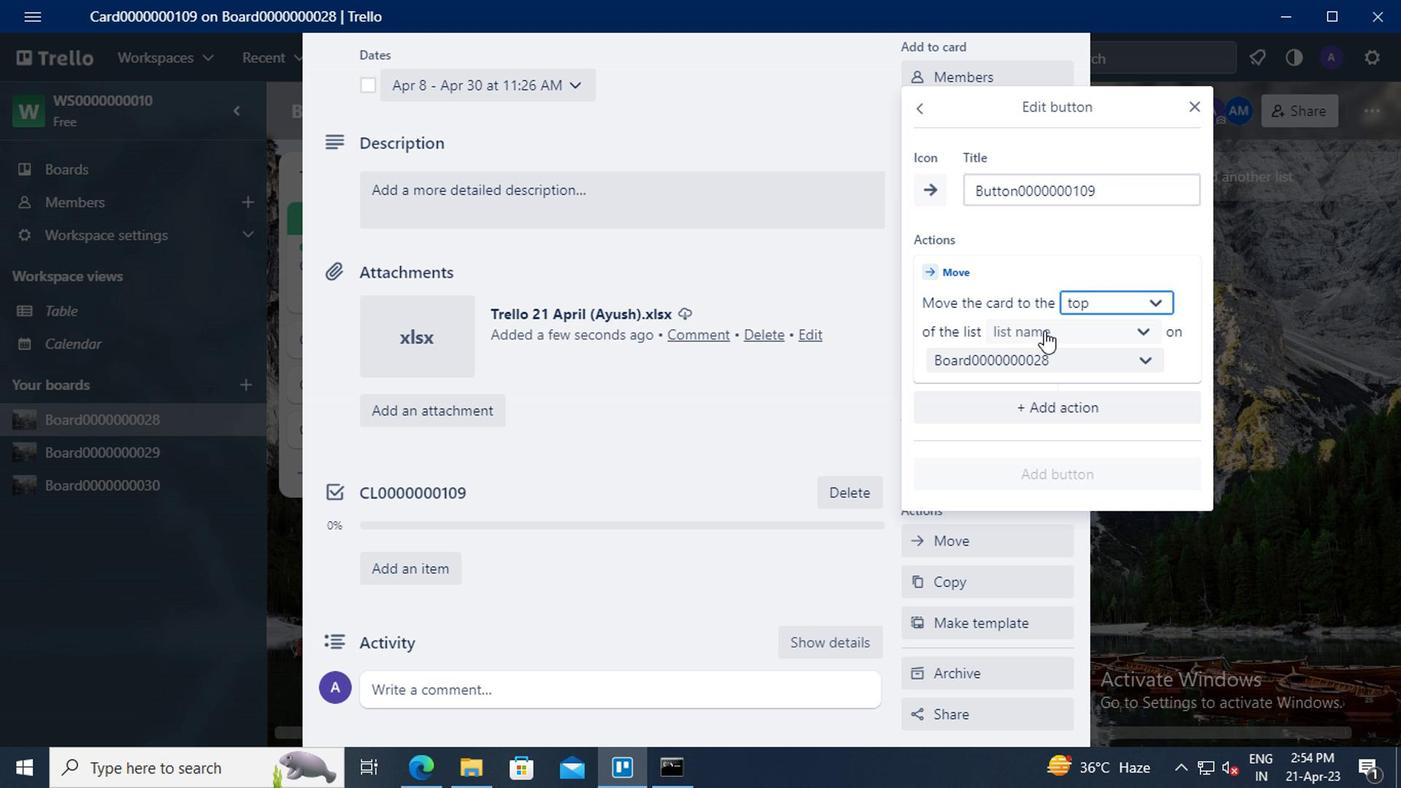 
Action: Mouse moved to (1041, 362)
Screenshot: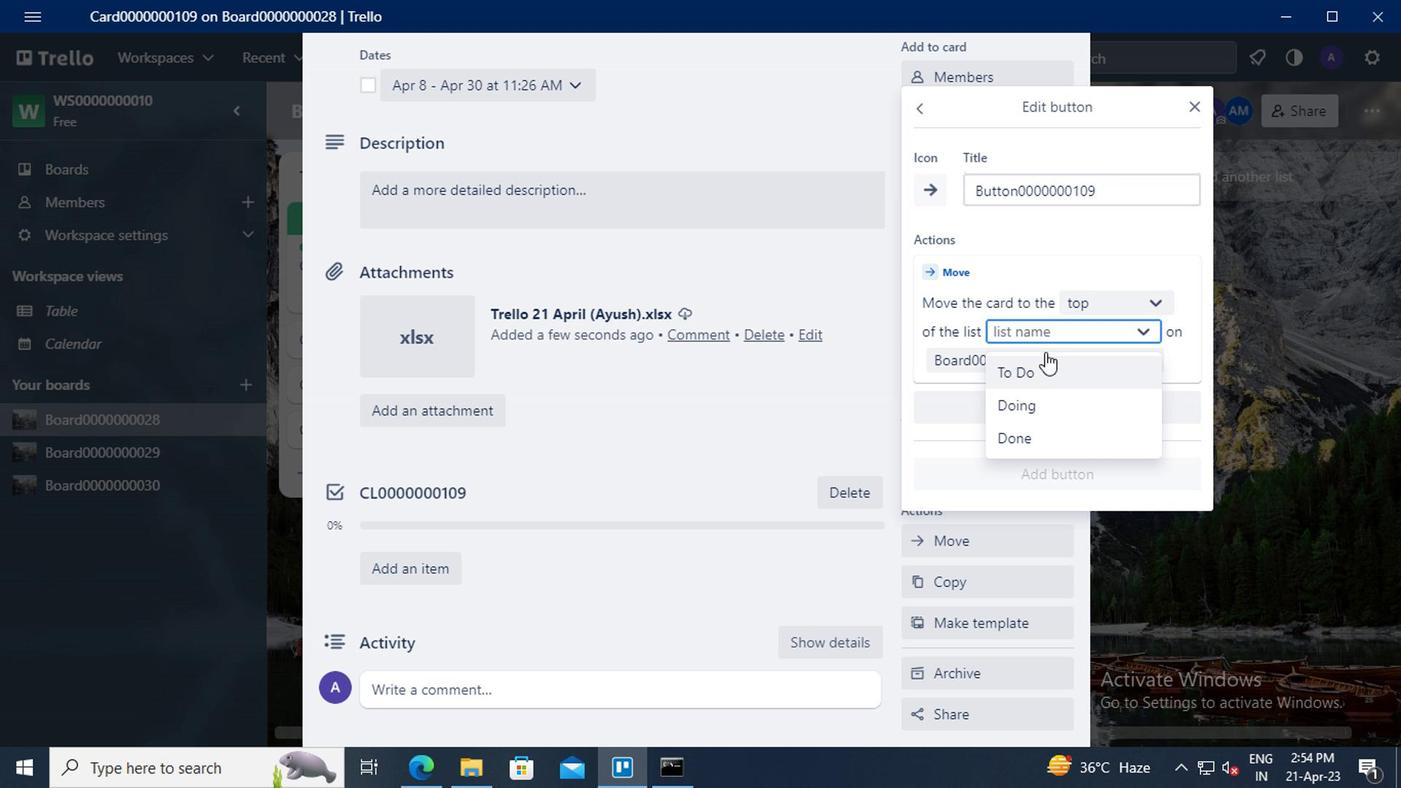 
Action: Mouse pressed left at (1041, 362)
Screenshot: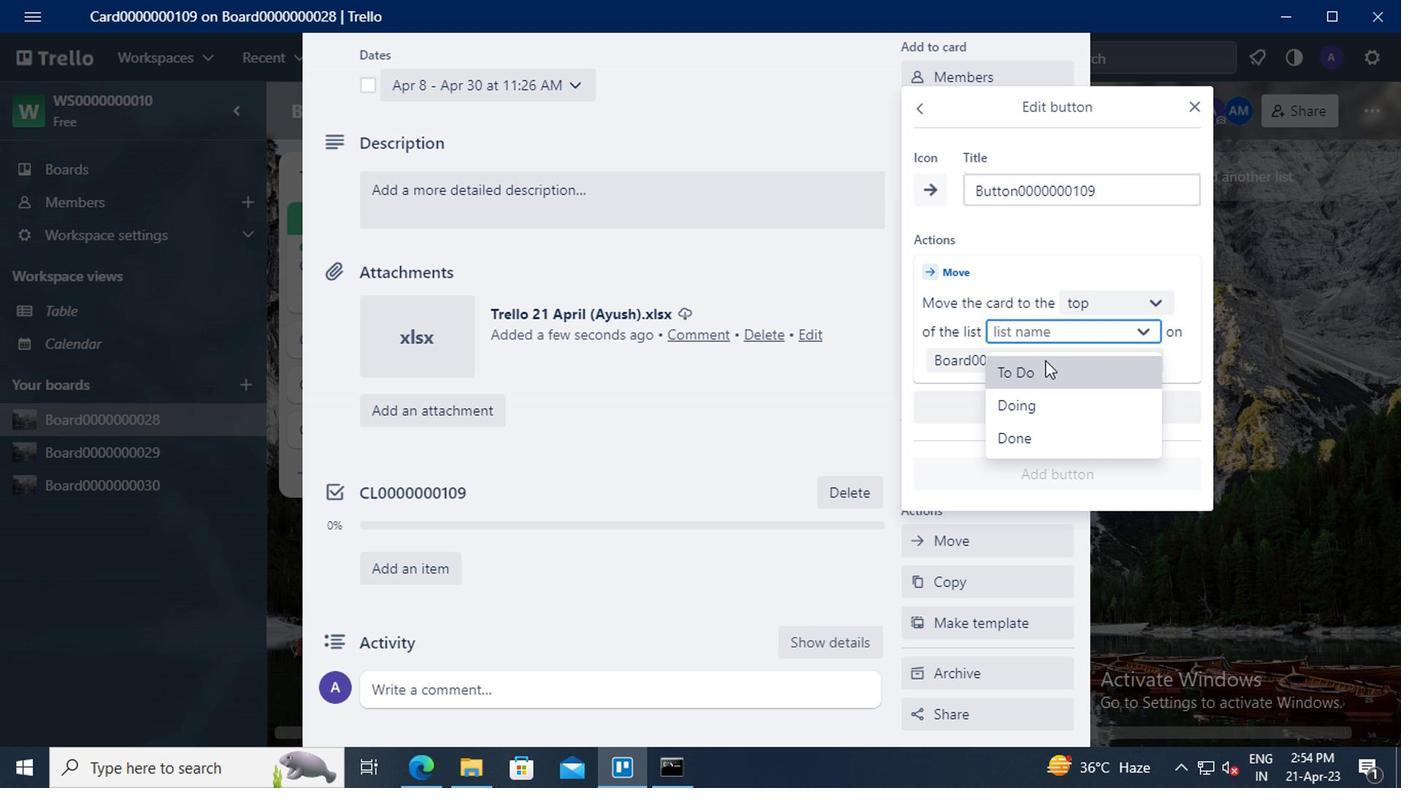 
Action: Mouse moved to (1055, 474)
Screenshot: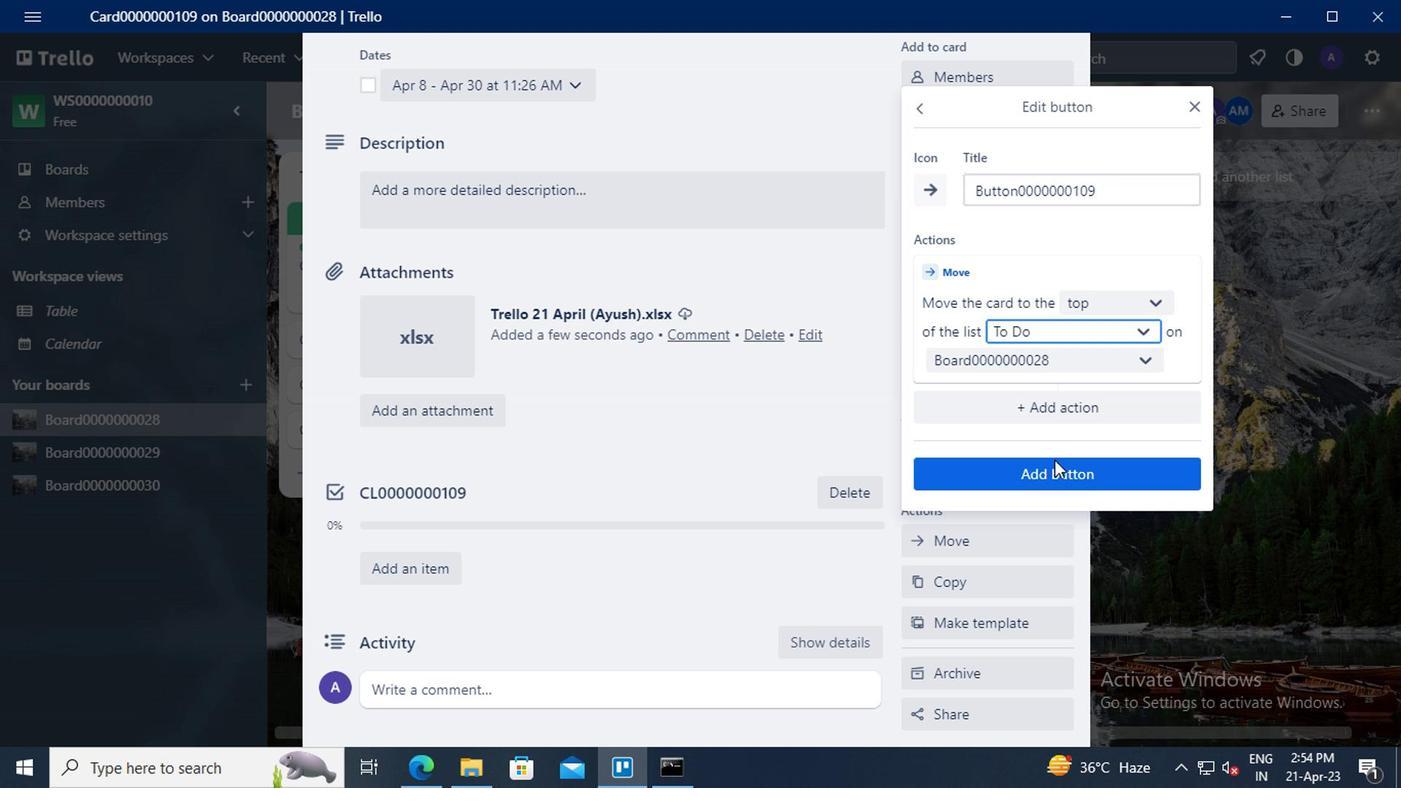 
Action: Mouse pressed left at (1055, 474)
Screenshot: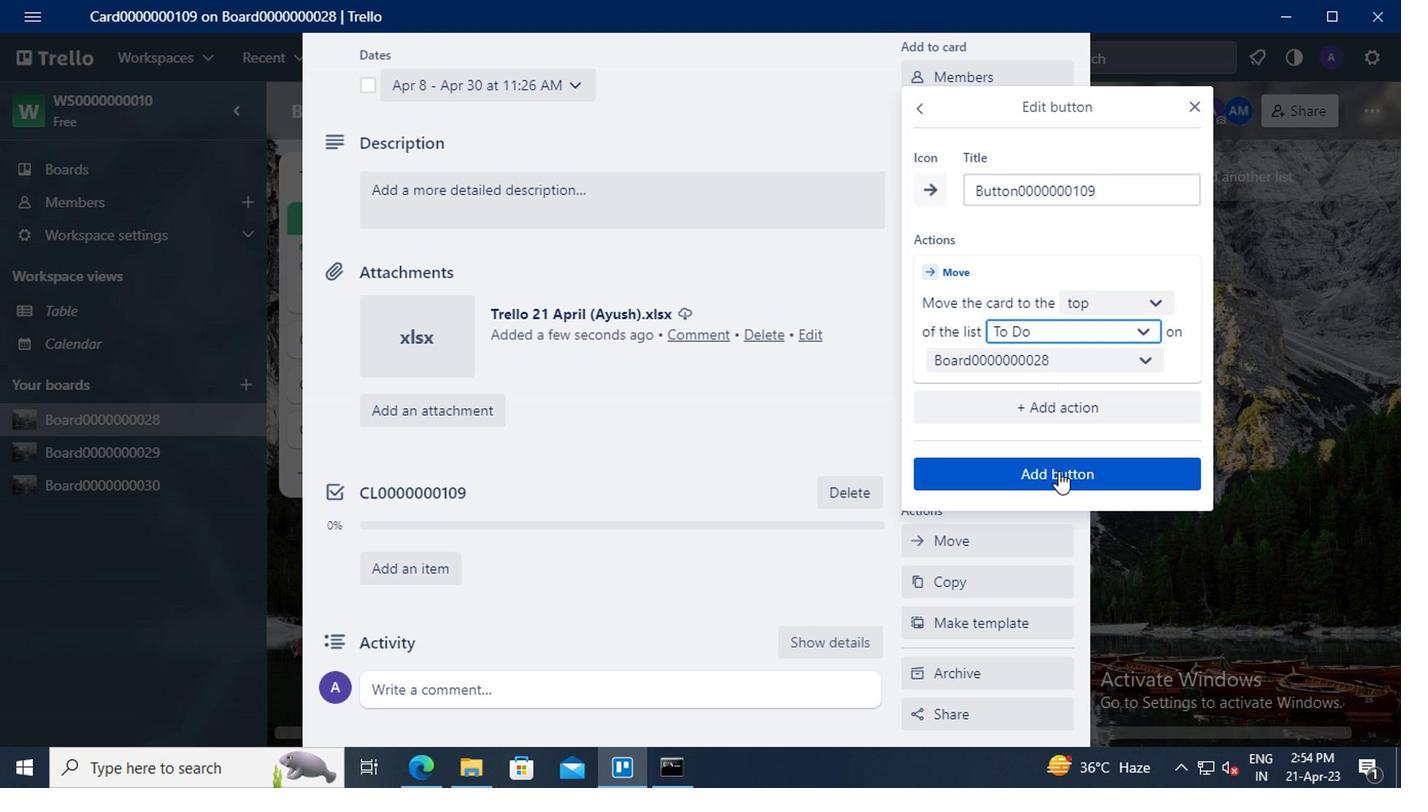 
Action: Mouse moved to (567, 398)
Screenshot: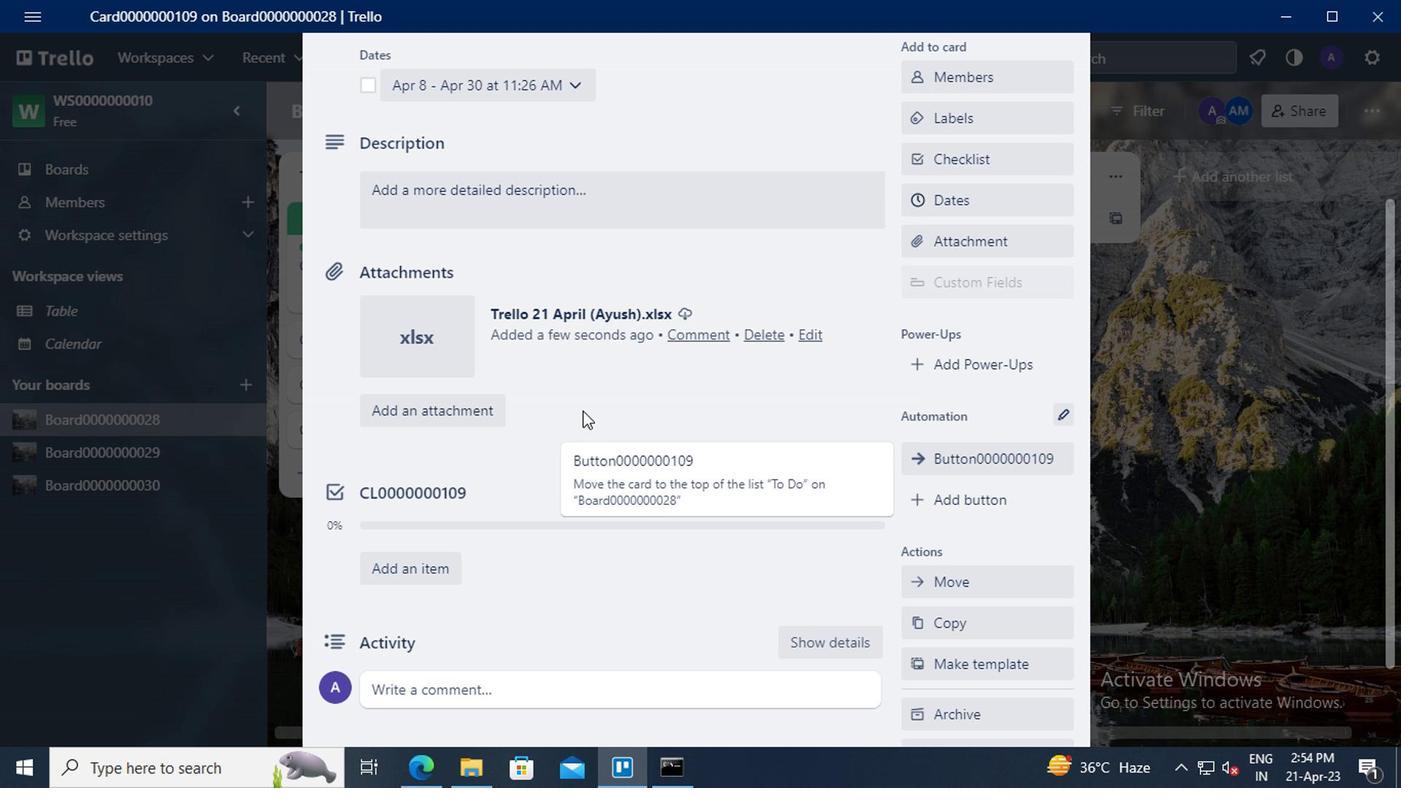
Action: Mouse scrolled (567, 400) with delta (0, 1)
Screenshot: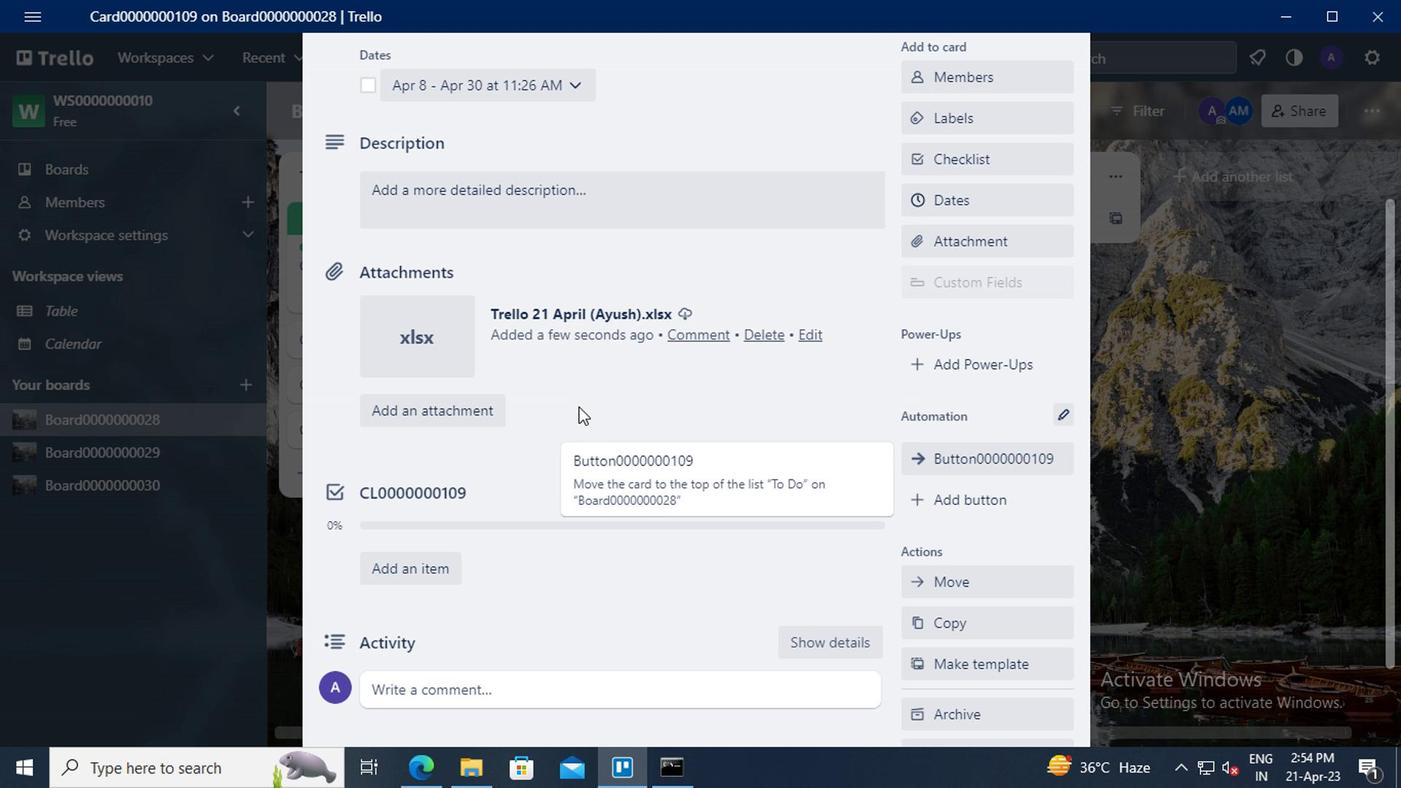 
Action: Mouse scrolled (567, 400) with delta (0, 1)
Screenshot: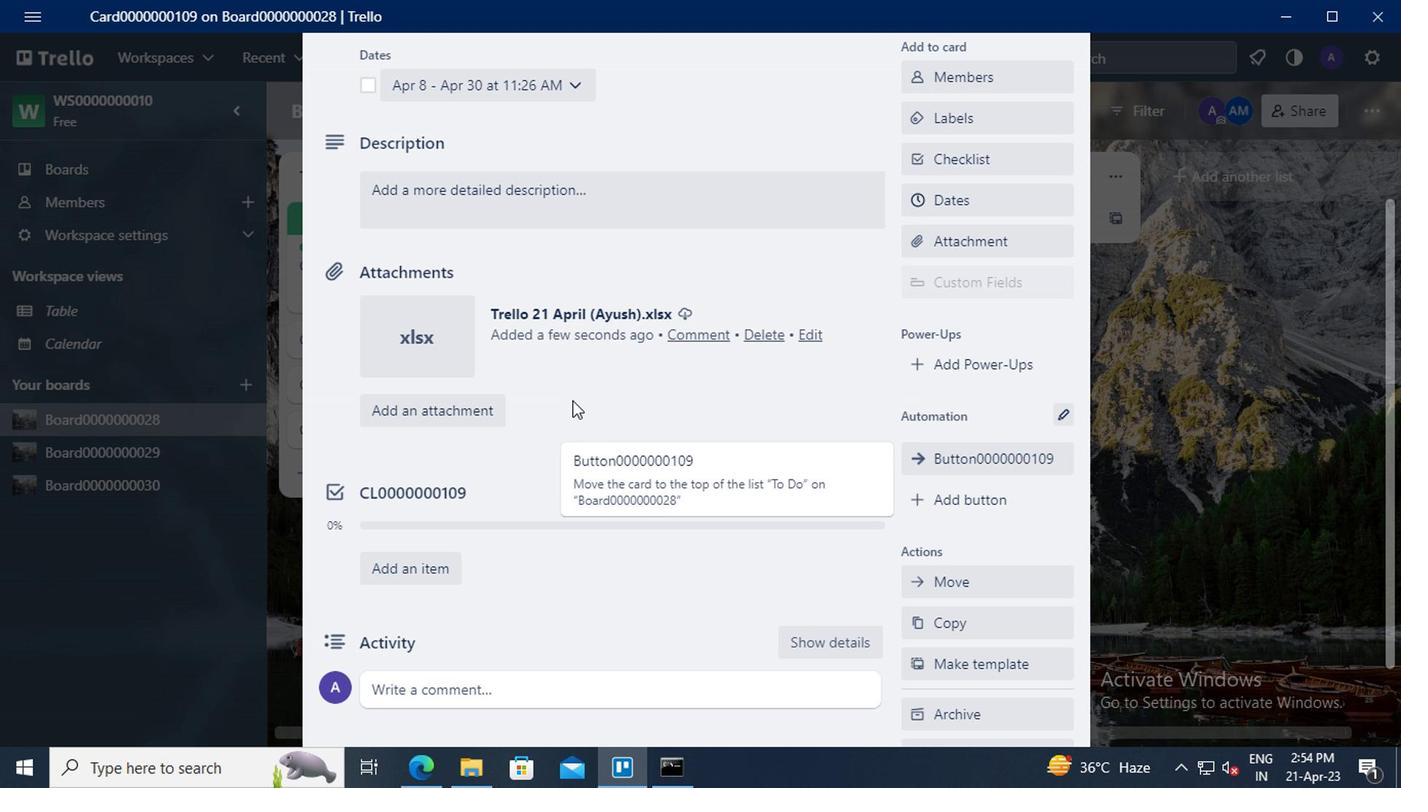
Action: Mouse moved to (446, 397)
Screenshot: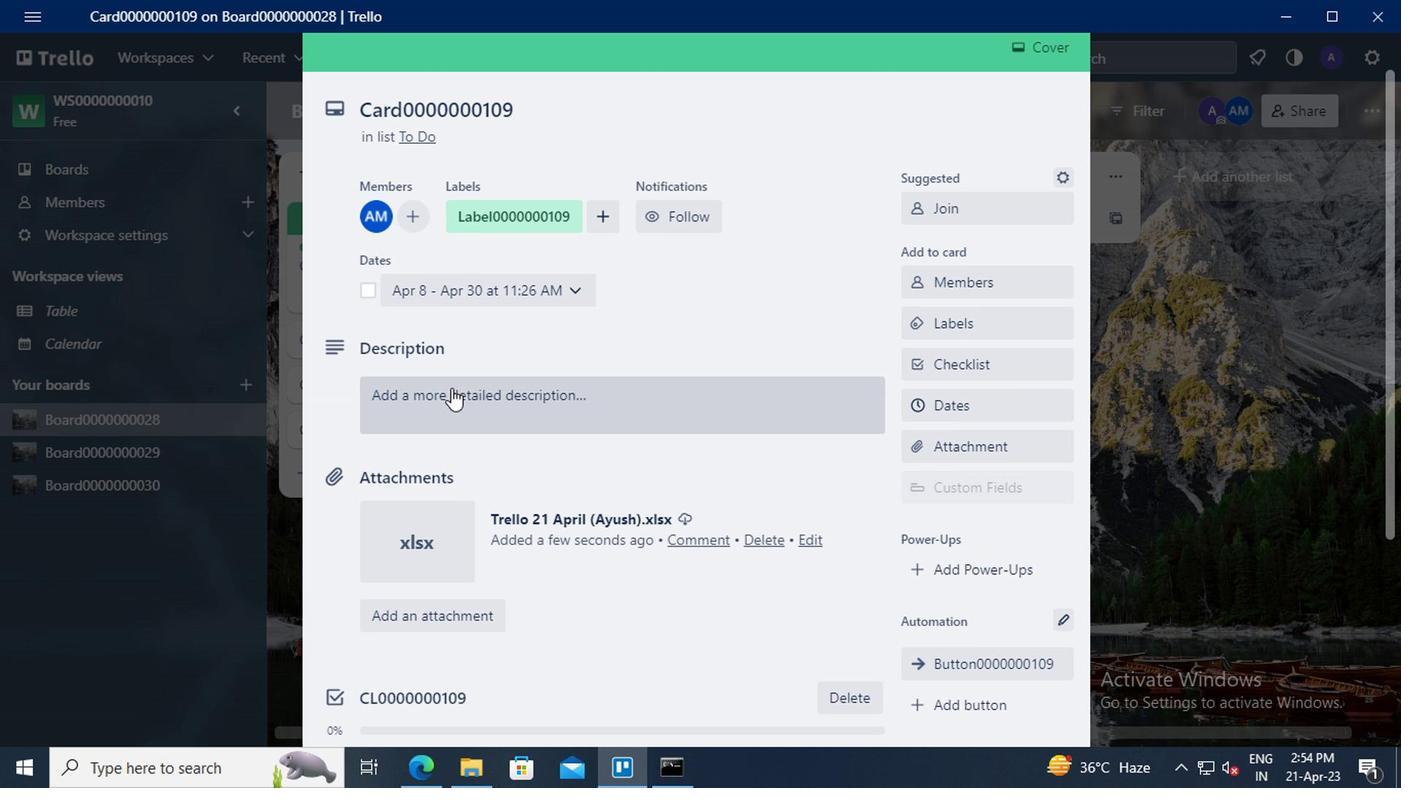 
Action: Mouse pressed left at (446, 397)
Screenshot: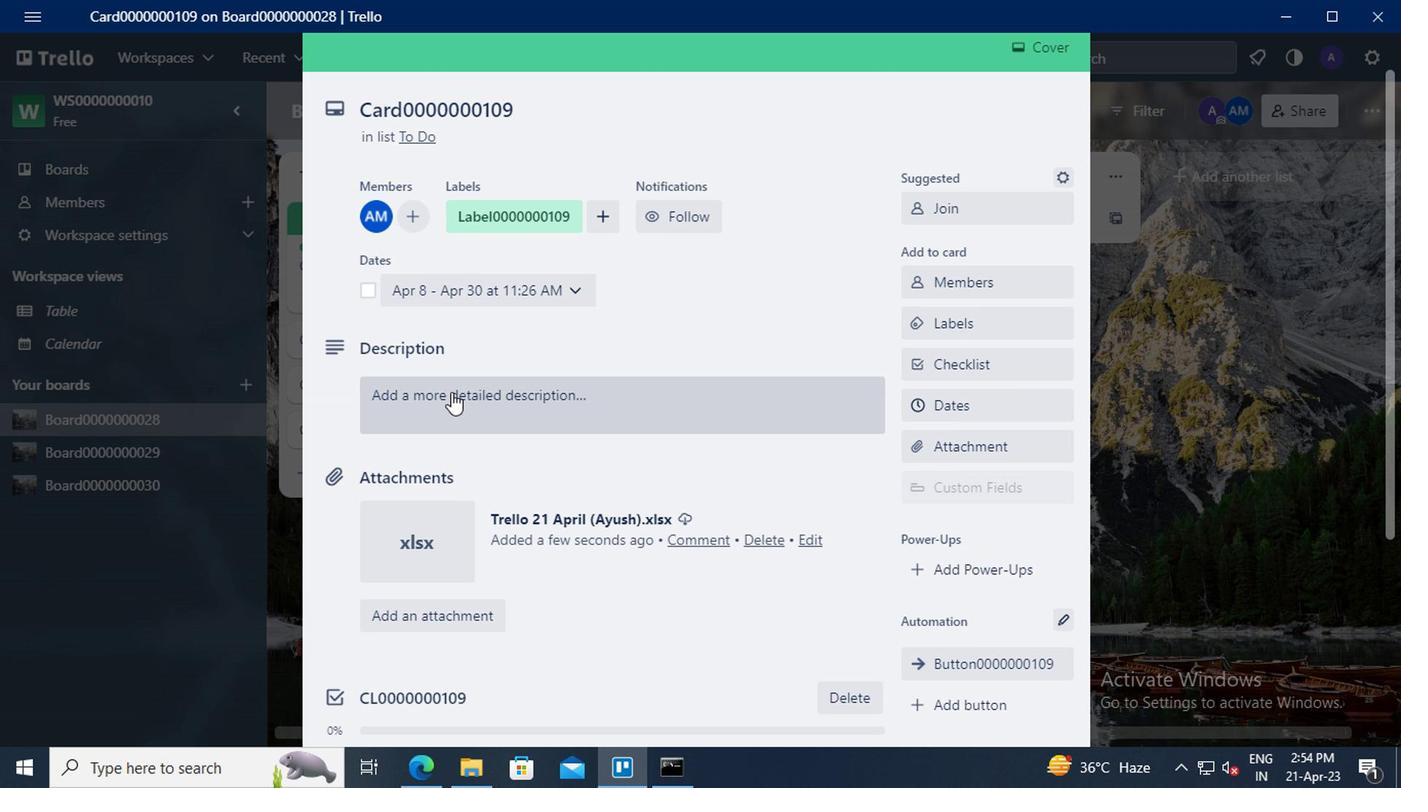 
Action: Mouse moved to (387, 453)
Screenshot: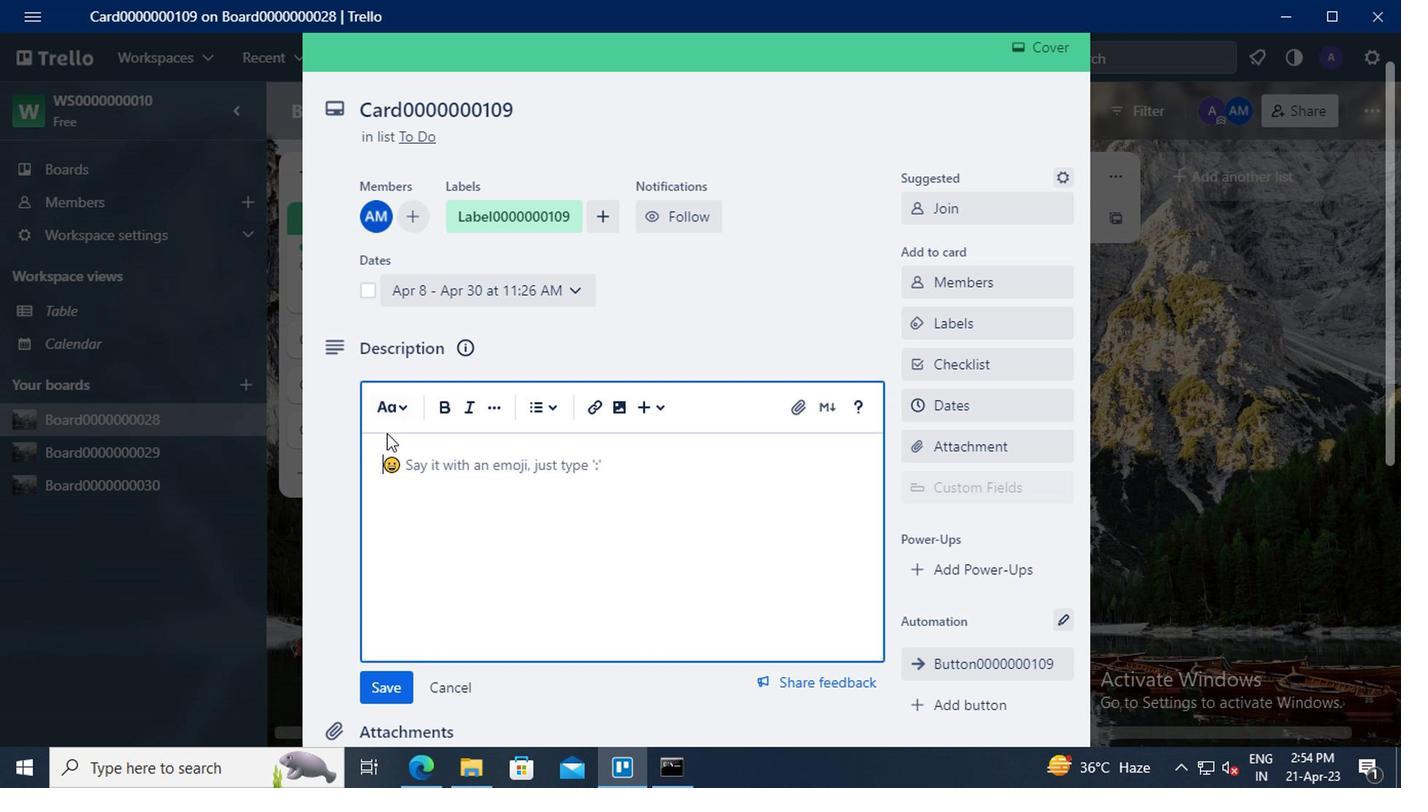 
Action: Mouse pressed left at (387, 453)
Screenshot: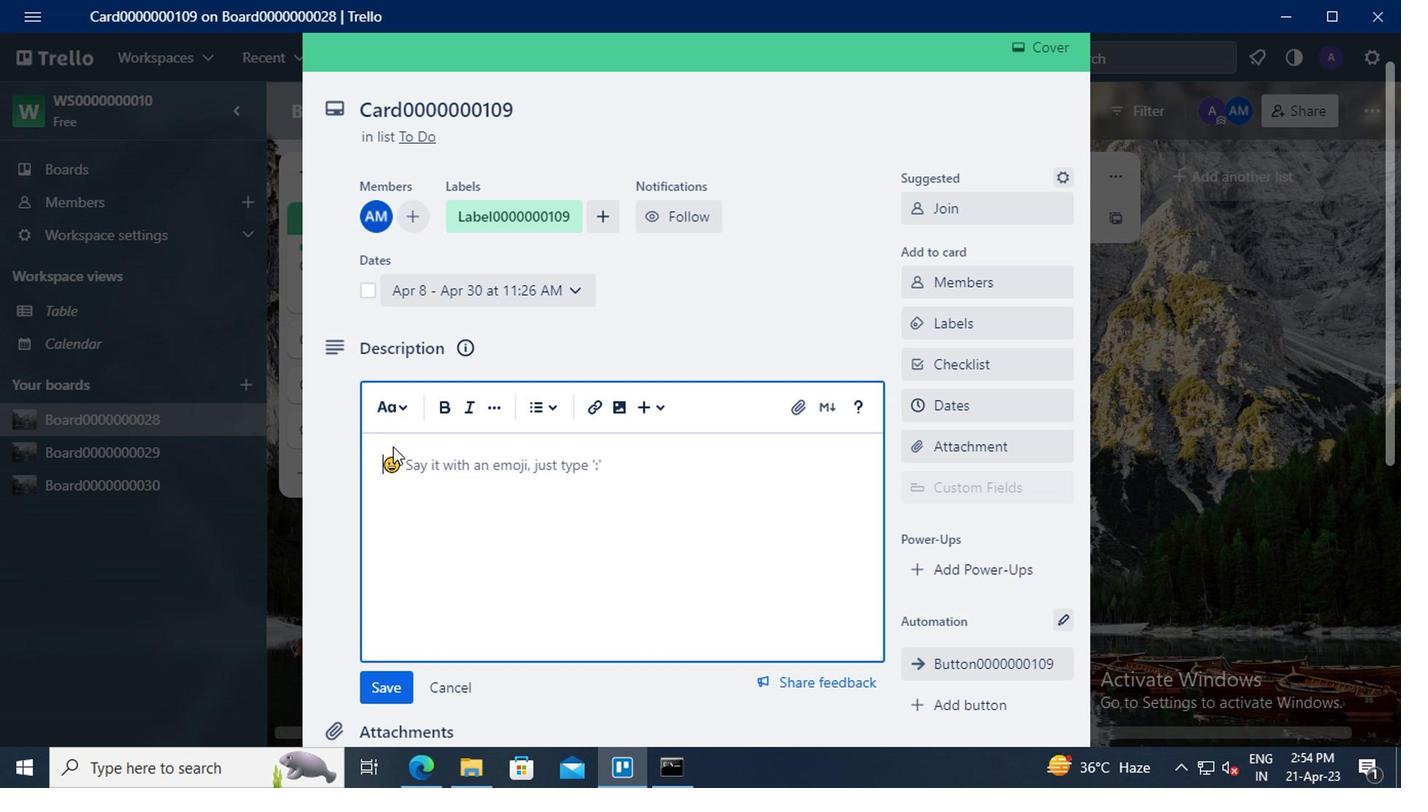 
Action: Key pressed <Key.shift>DS0000000109
Screenshot: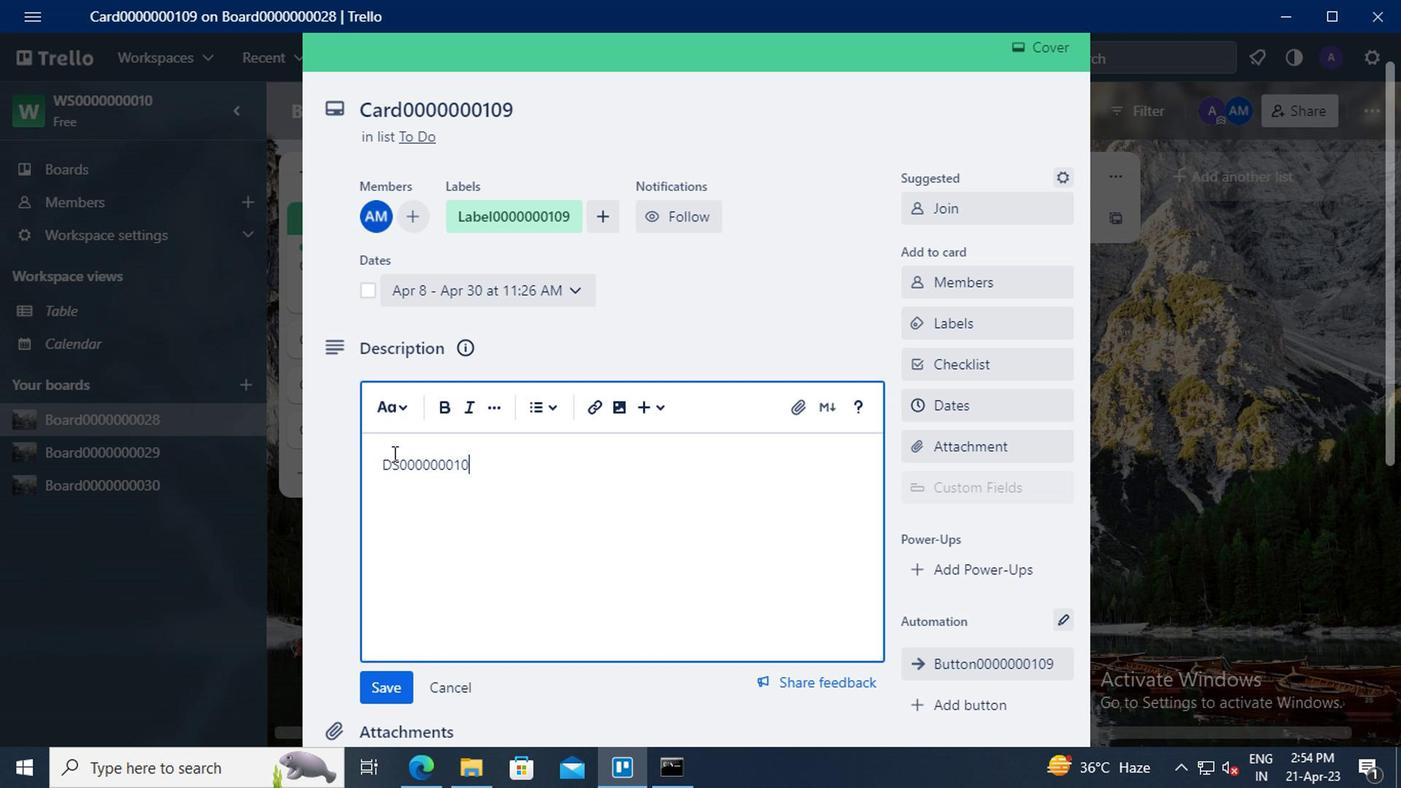
Action: Mouse scrolled (387, 452) with delta (0, 0)
Screenshot: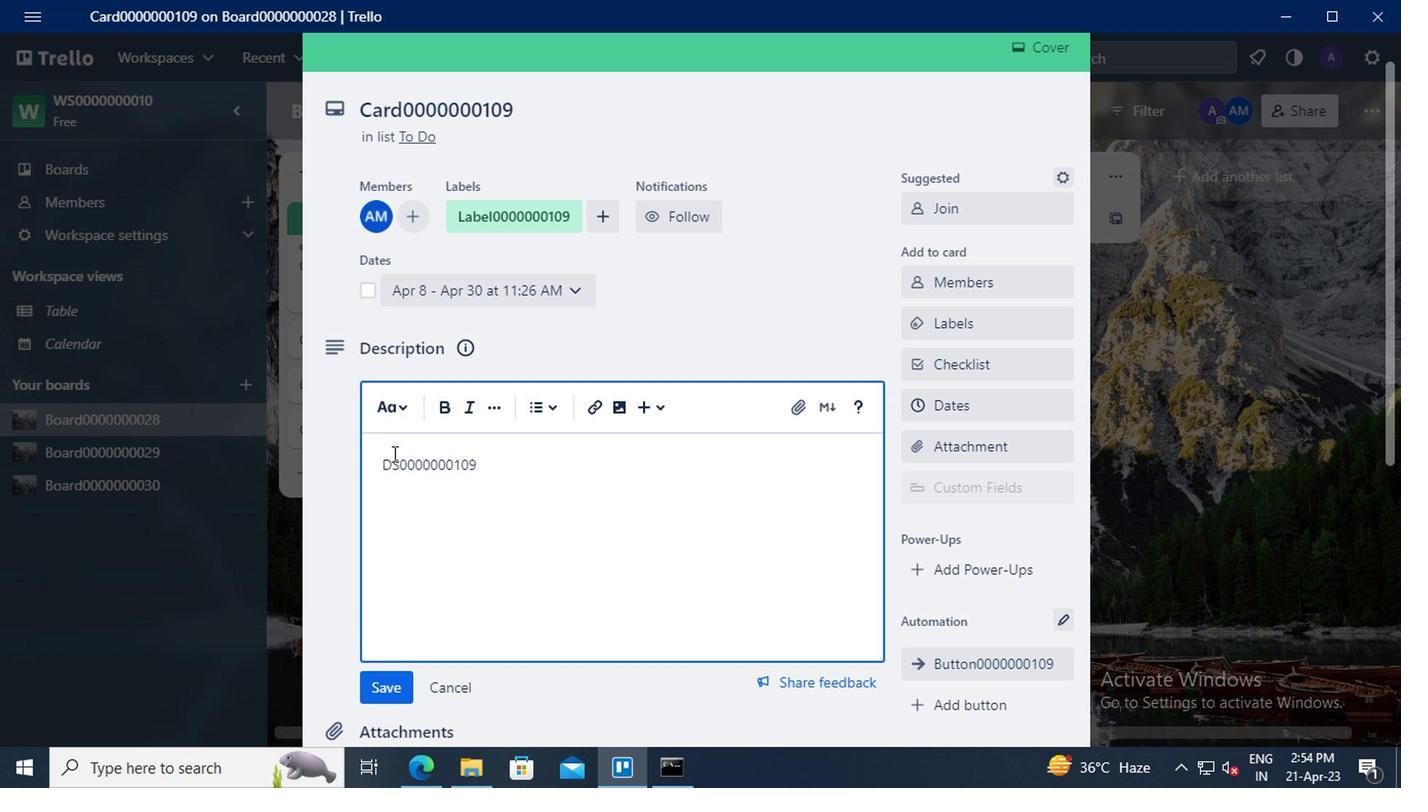 
Action: Mouse moved to (391, 582)
Screenshot: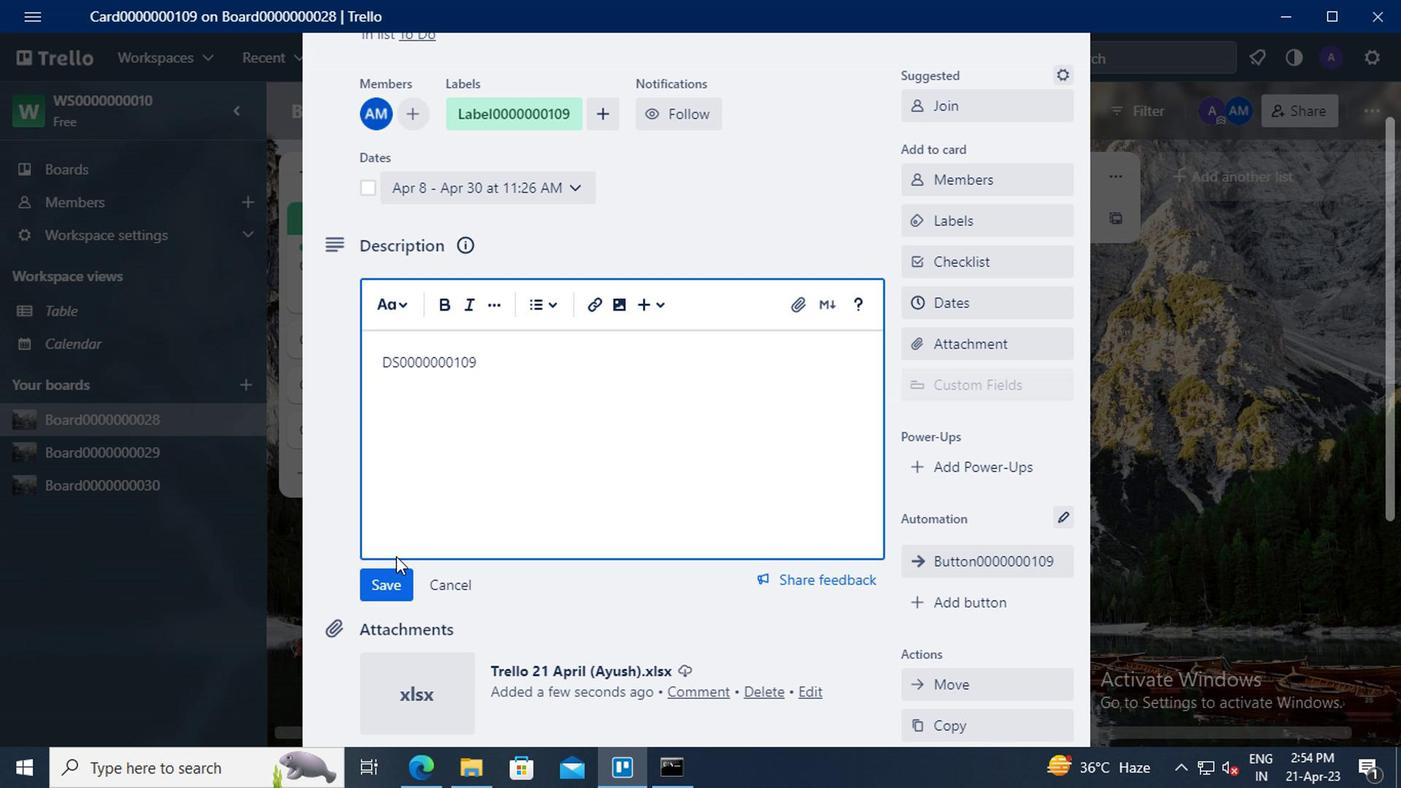 
Action: Mouse pressed left at (391, 582)
Screenshot: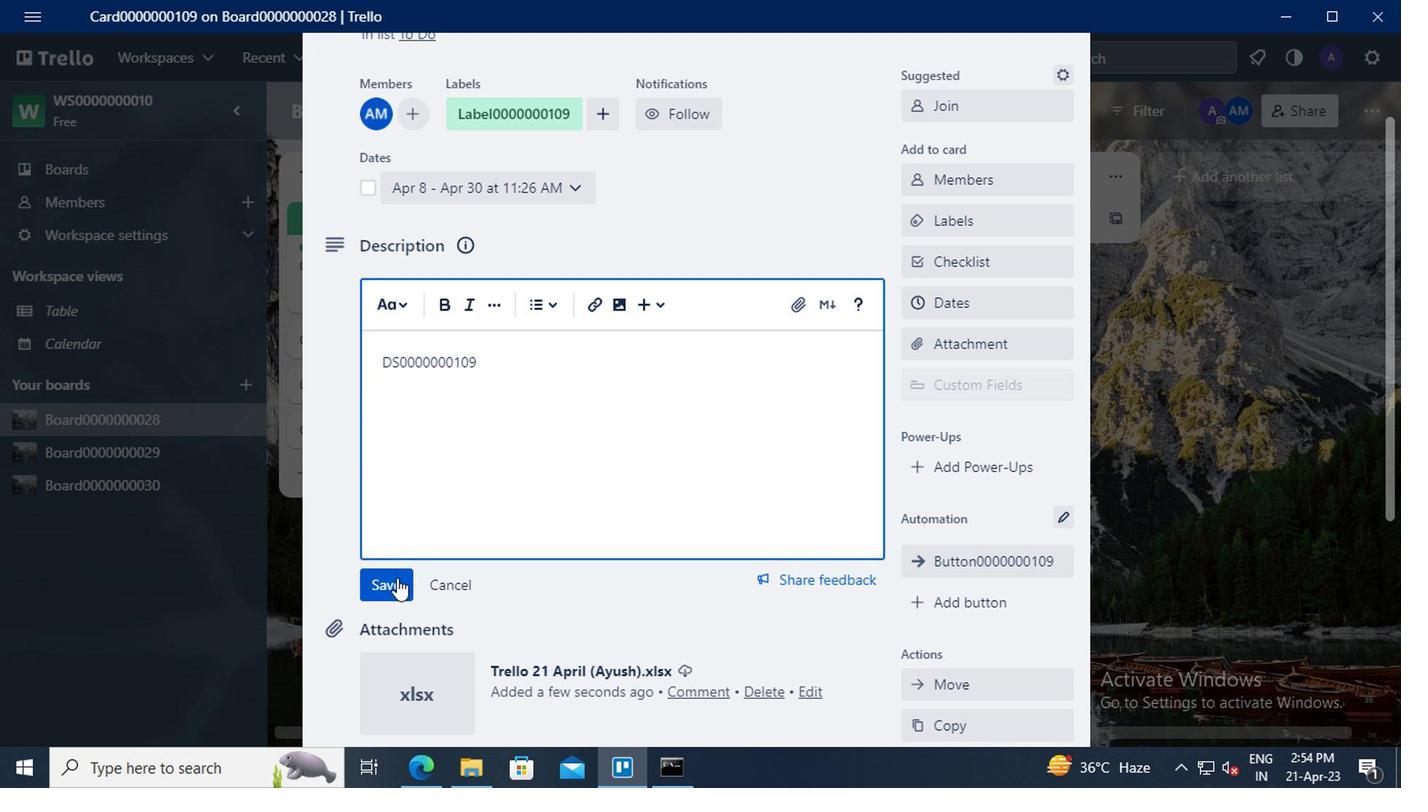 
Action: Mouse moved to (392, 582)
Screenshot: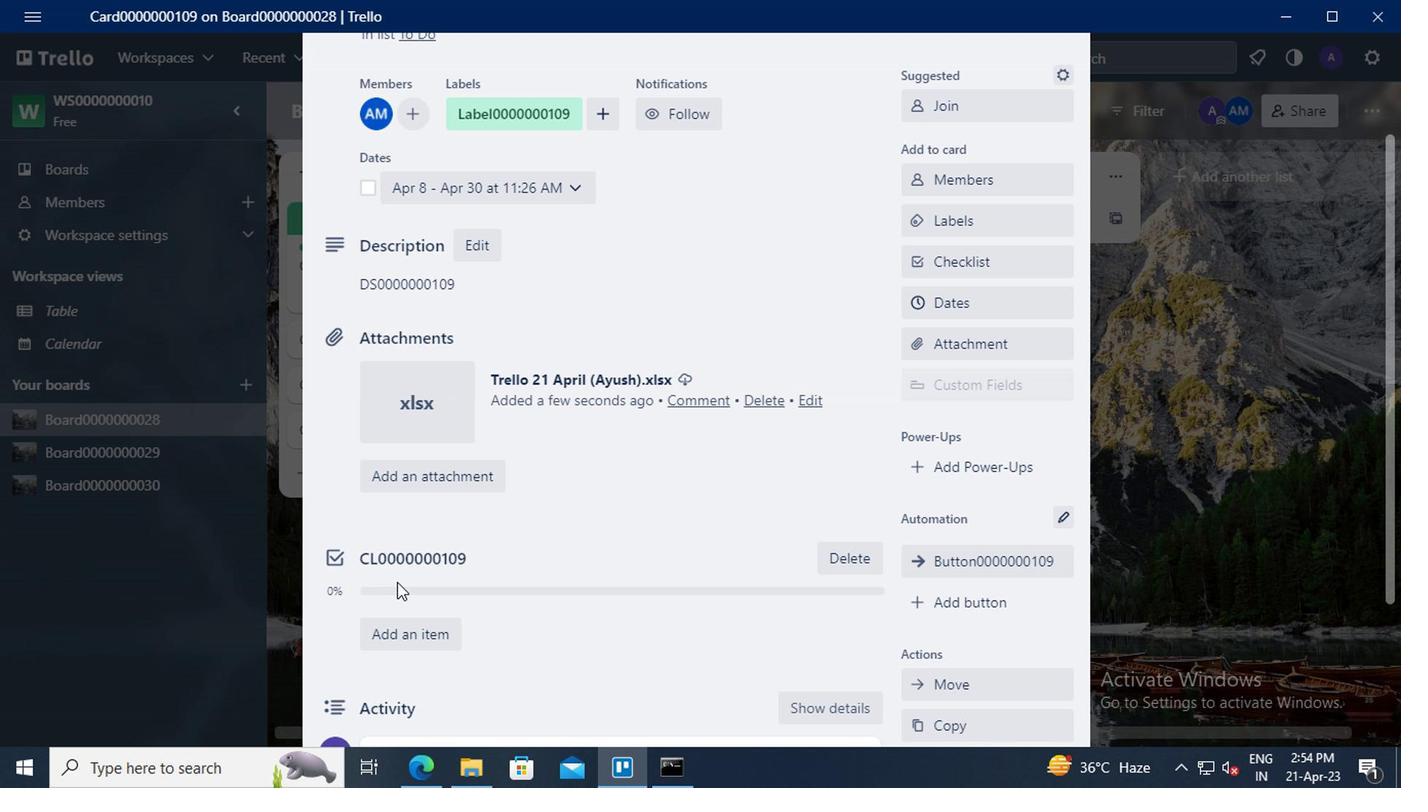 
Action: Mouse scrolled (392, 581) with delta (0, 0)
Screenshot: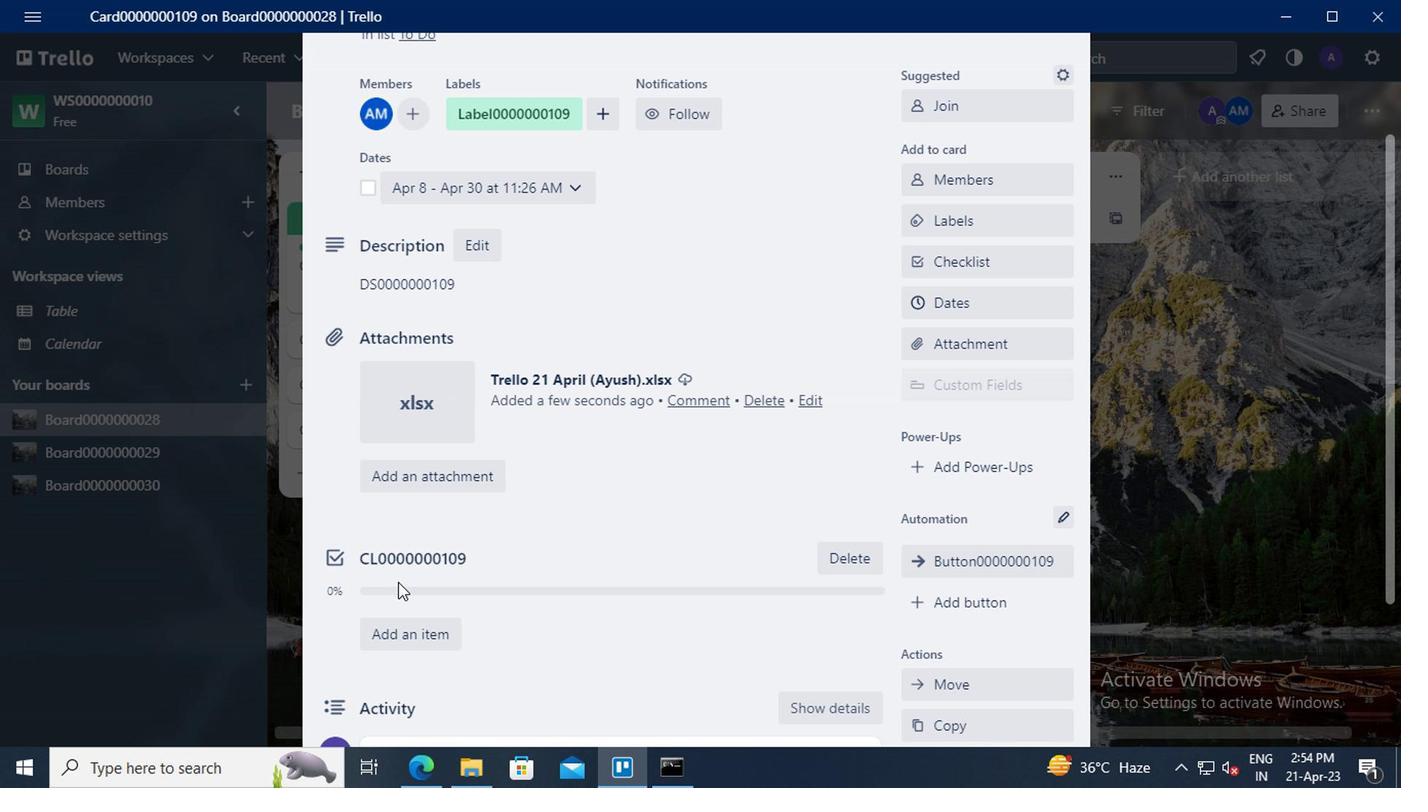 
Action: Mouse scrolled (392, 581) with delta (0, 0)
Screenshot: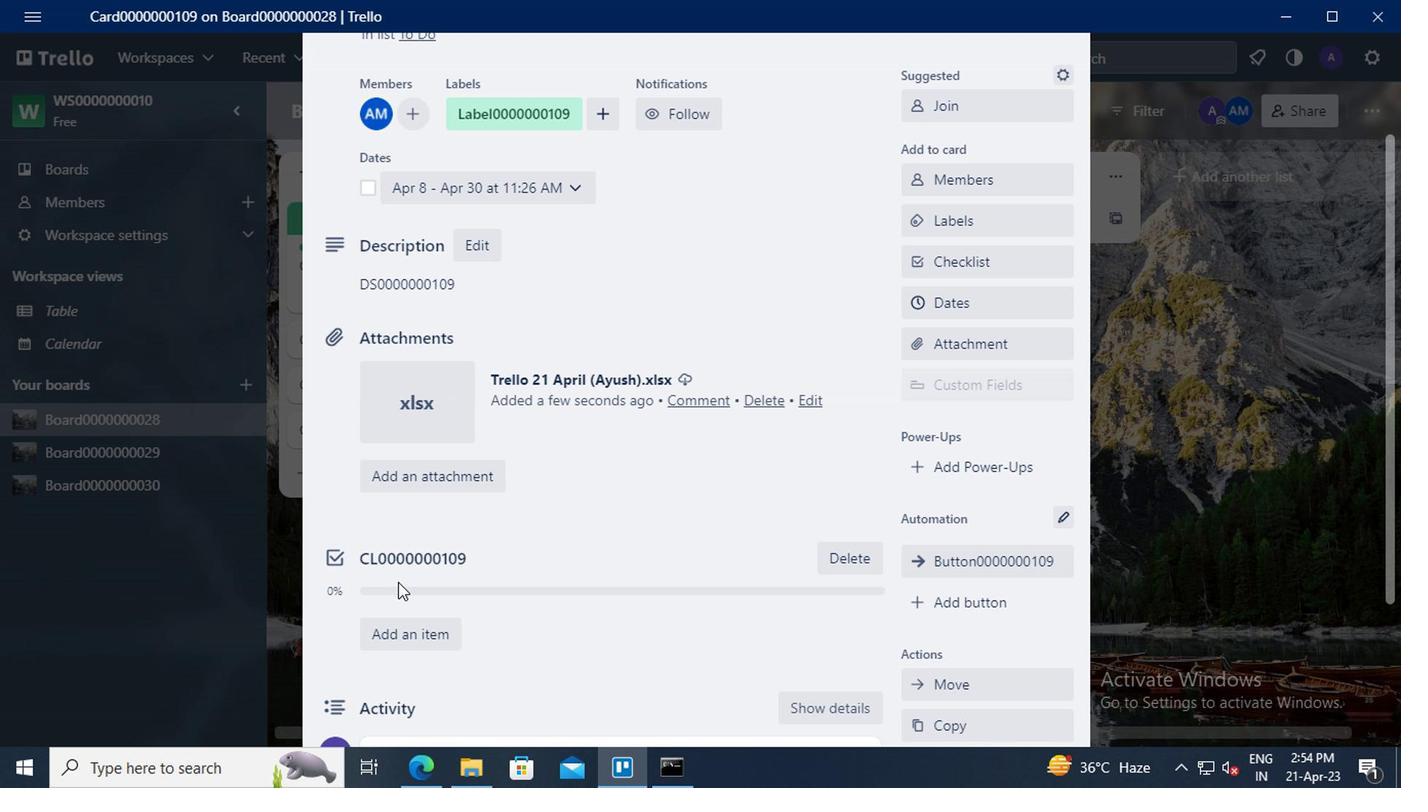 
Action: Mouse moved to (416, 549)
Screenshot: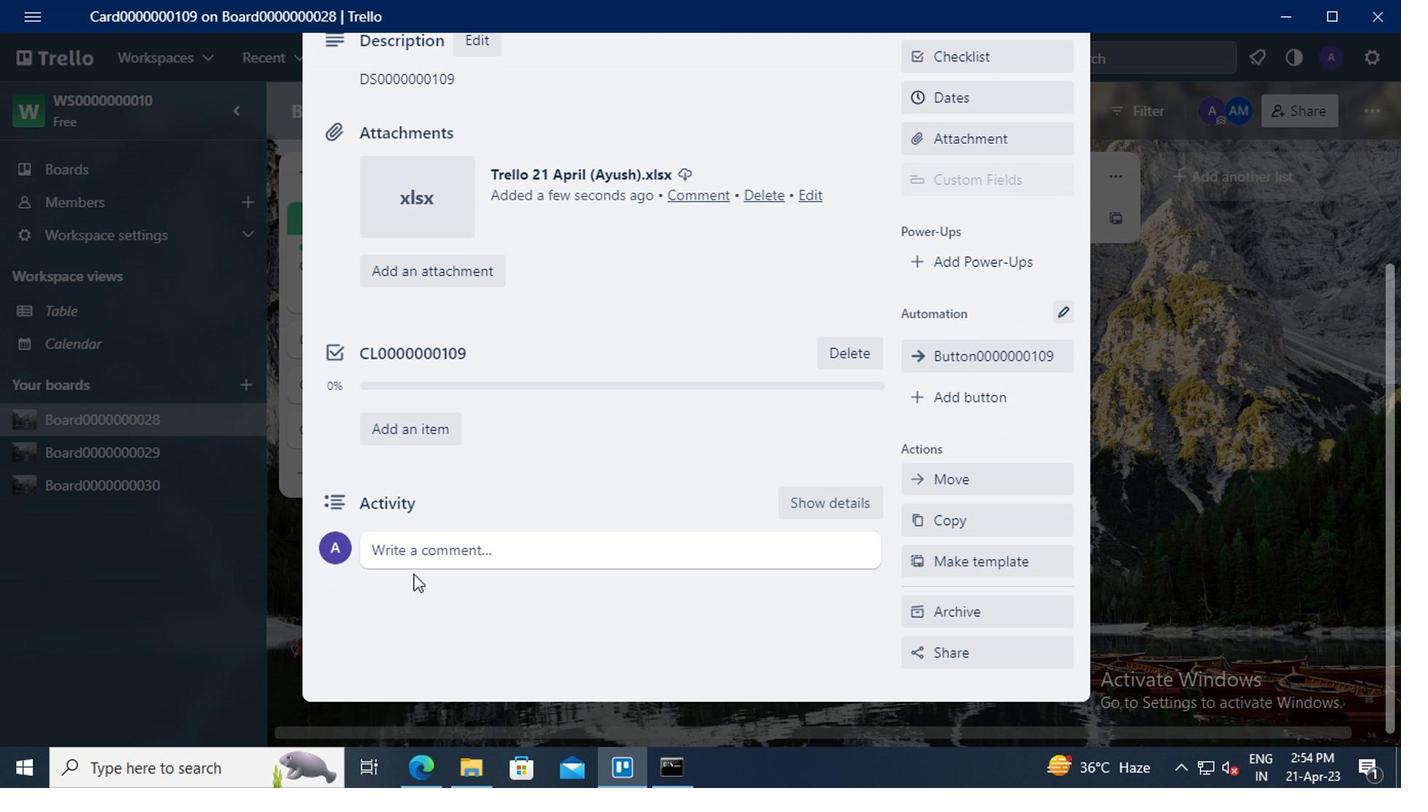 
Action: Mouse pressed left at (416, 549)
Screenshot: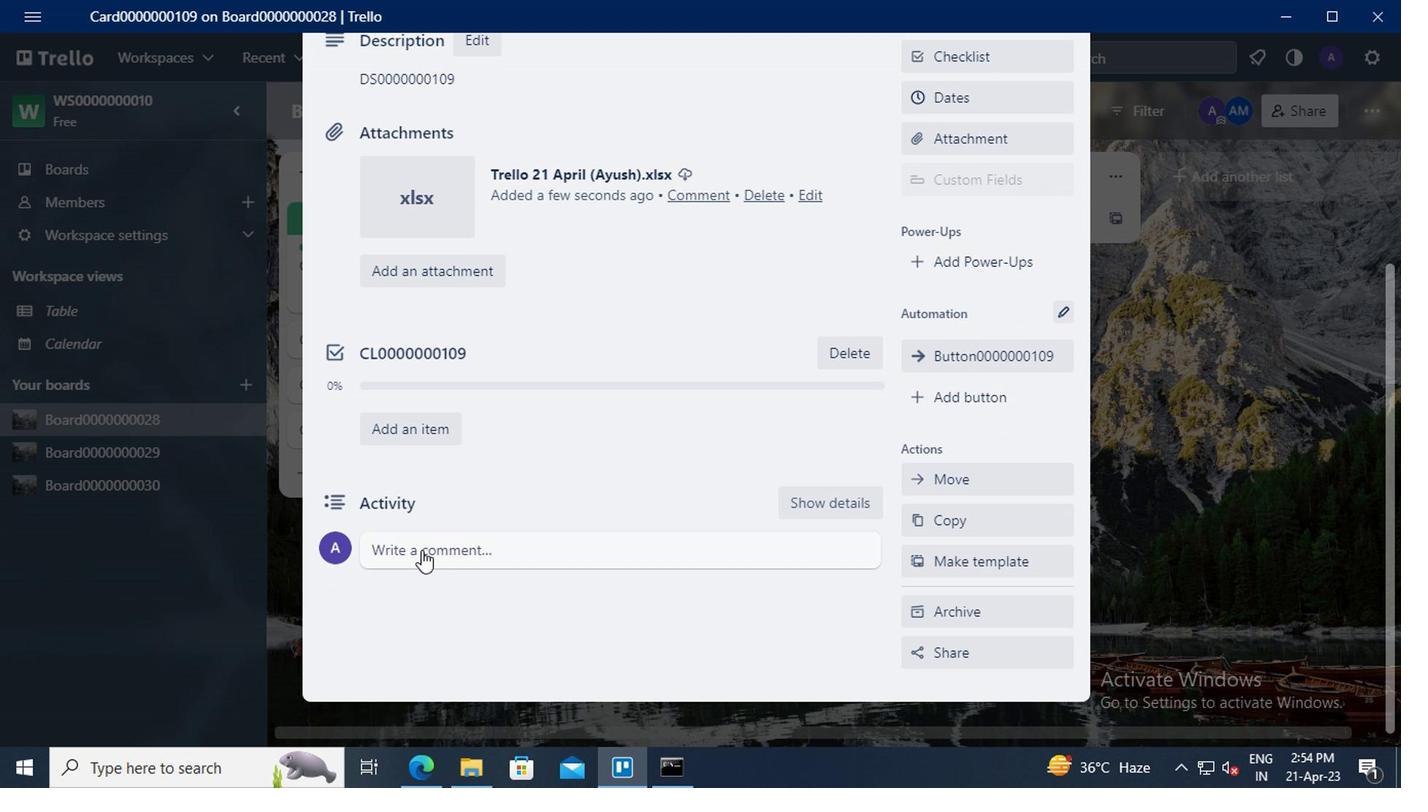 
Action: Key pressed <Key.shift><Key.shift><Key.shift><Key.shift><Key.shift><Key.shift><Key.shift><Key.shift><Key.shift>CM0000000109
Screenshot: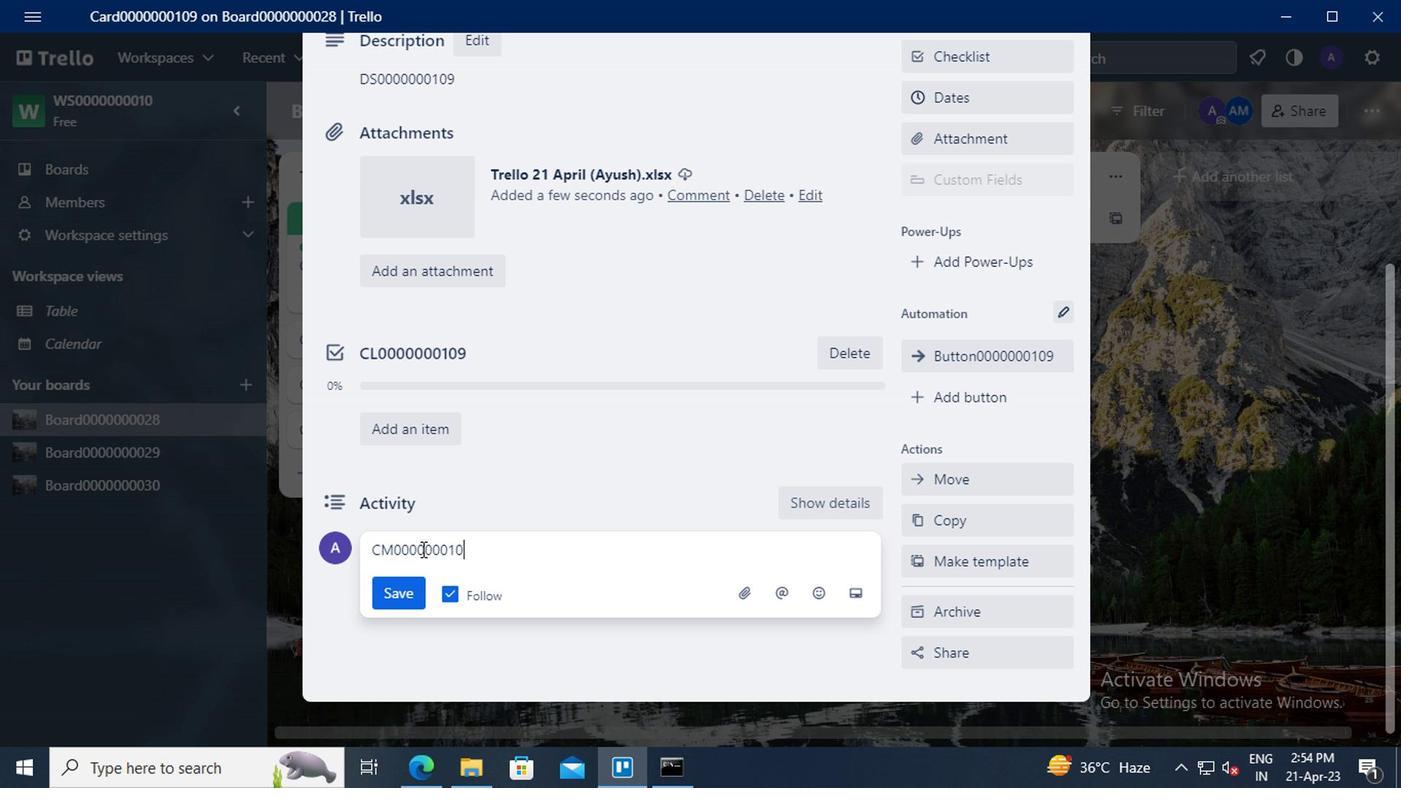 
Action: Mouse moved to (397, 589)
Screenshot: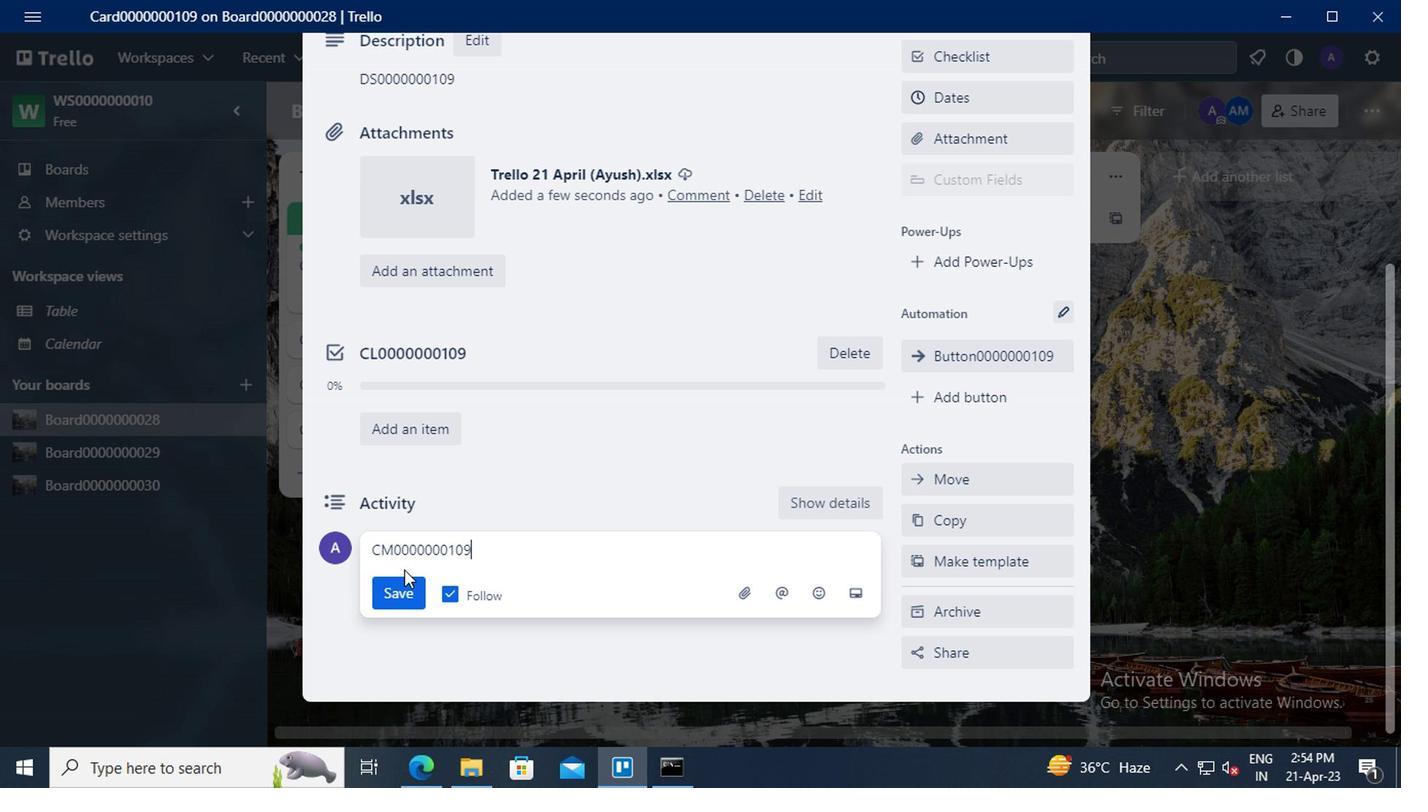 
Action: Mouse pressed left at (397, 589)
Screenshot: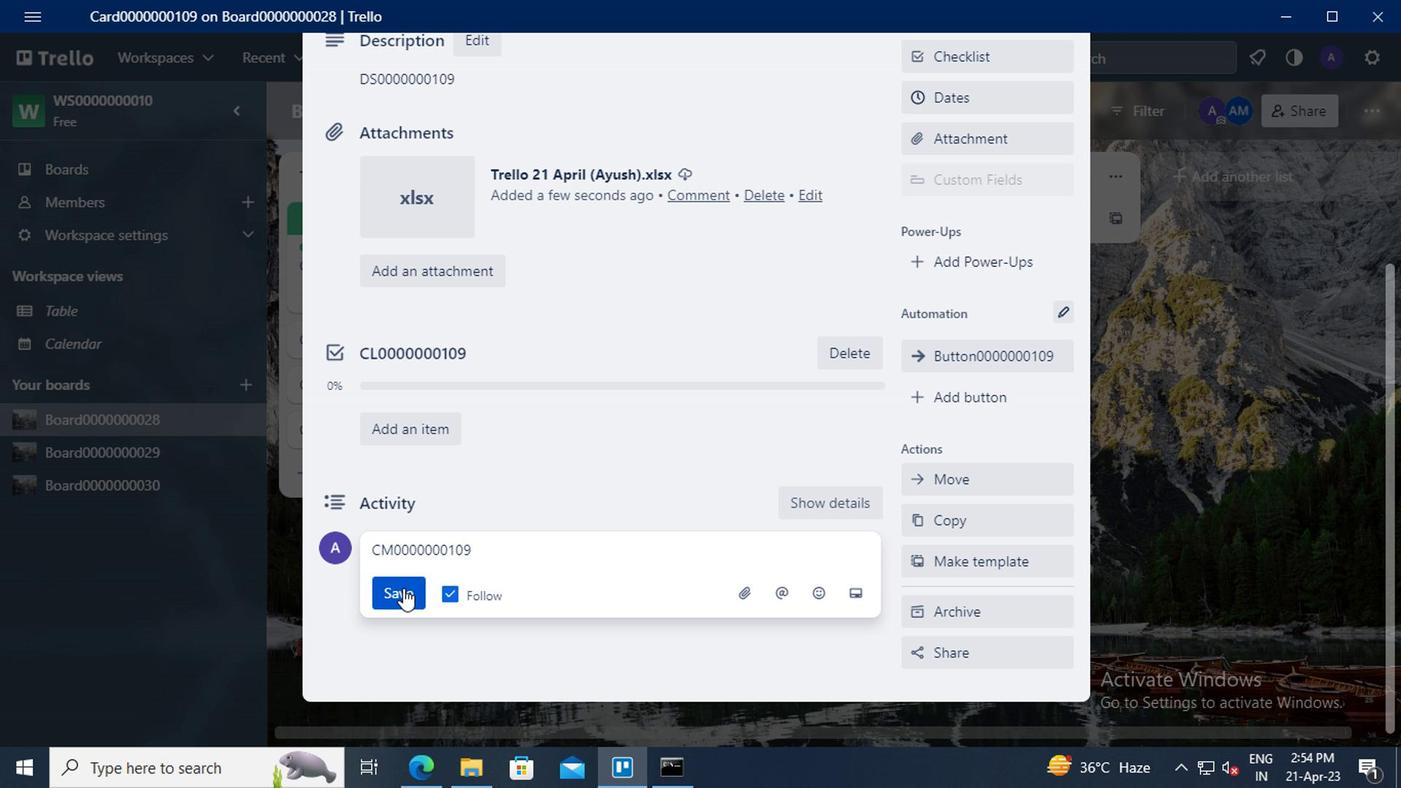 
